 Task: In the  document Maui.epub Add another  'page' Use the Tool Explore 'and look for brief about the picture in first page, copy 2-3 lines in second sheet.' Align the text to the Left
Action: Mouse pressed left at (235, 361)
Screenshot: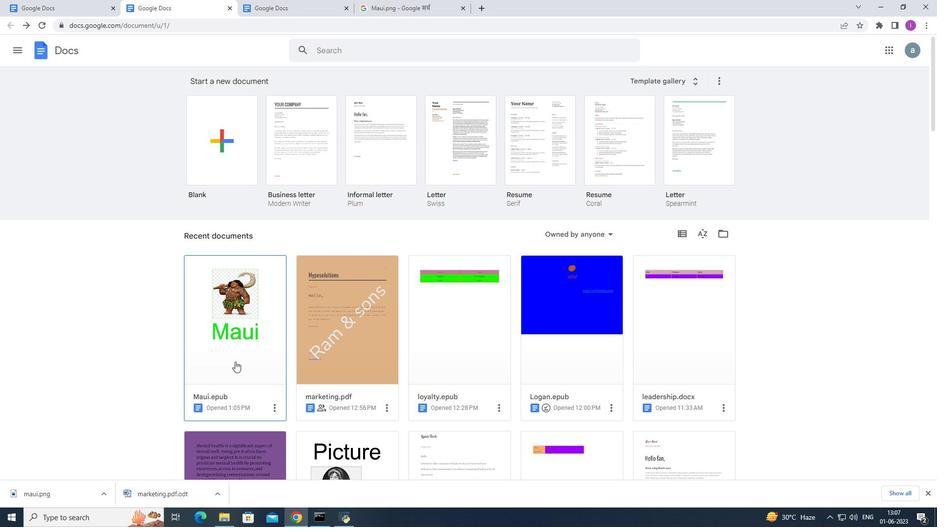 
Action: Mouse moved to (32, 56)
Screenshot: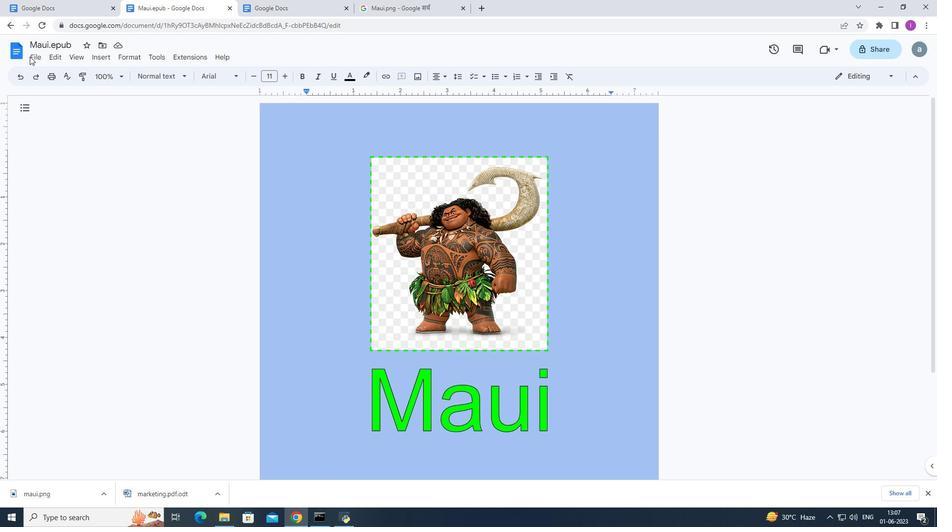 
Action: Mouse pressed left at (32, 56)
Screenshot: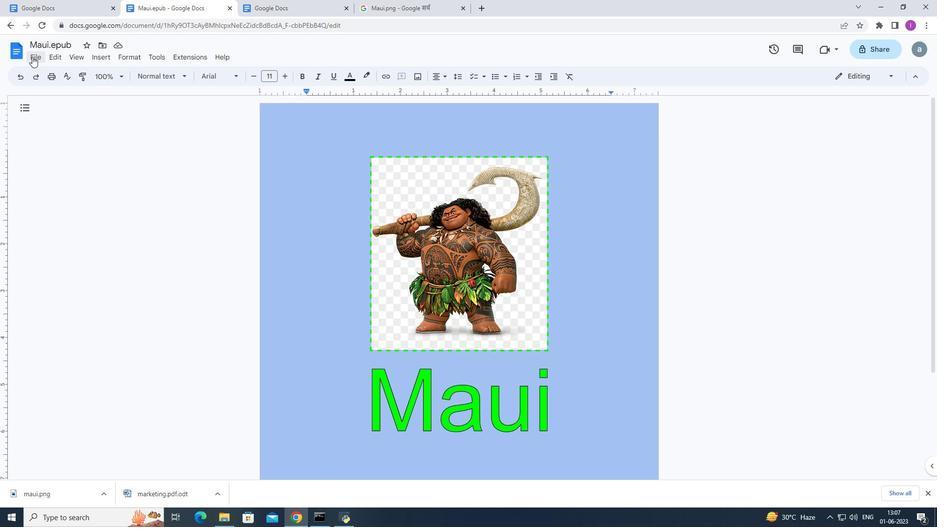 
Action: Mouse moved to (85, 325)
Screenshot: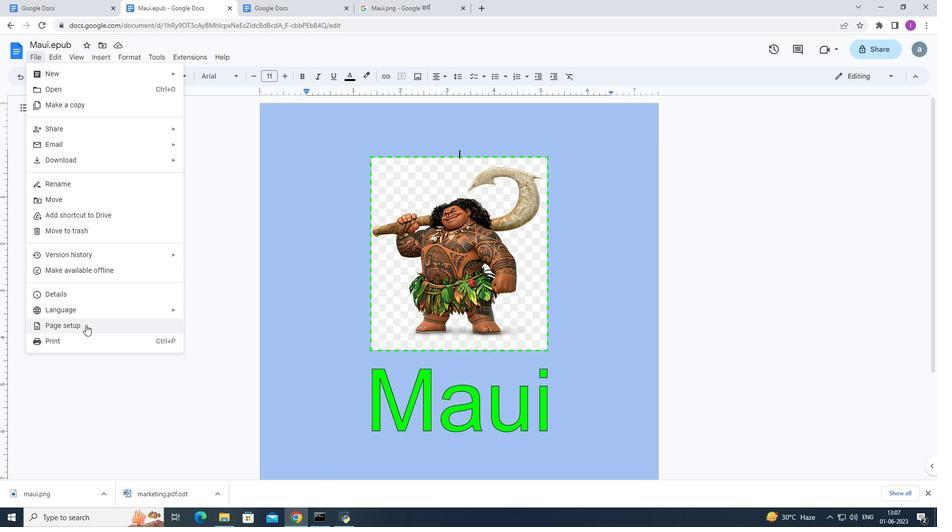 
Action: Mouse pressed left at (85, 325)
Screenshot: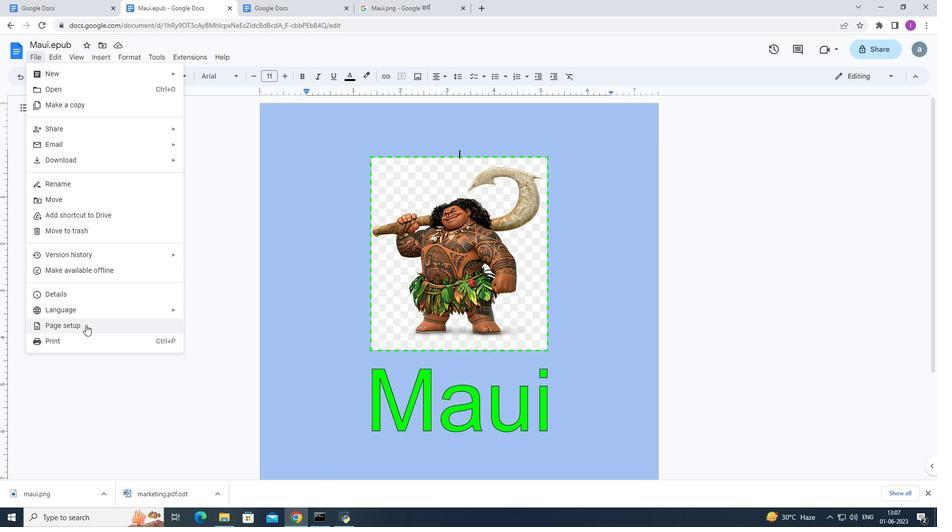 
Action: Mouse moved to (553, 137)
Screenshot: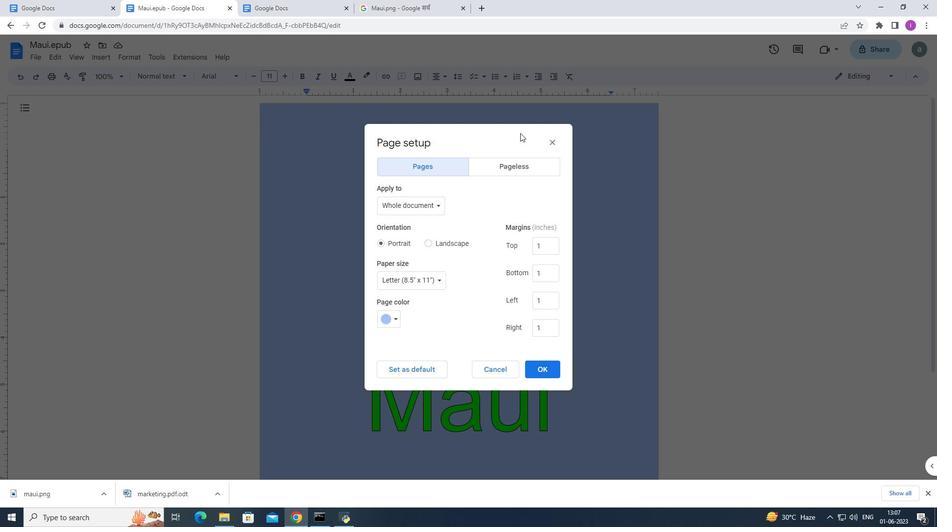 
Action: Mouse pressed left at (553, 137)
Screenshot: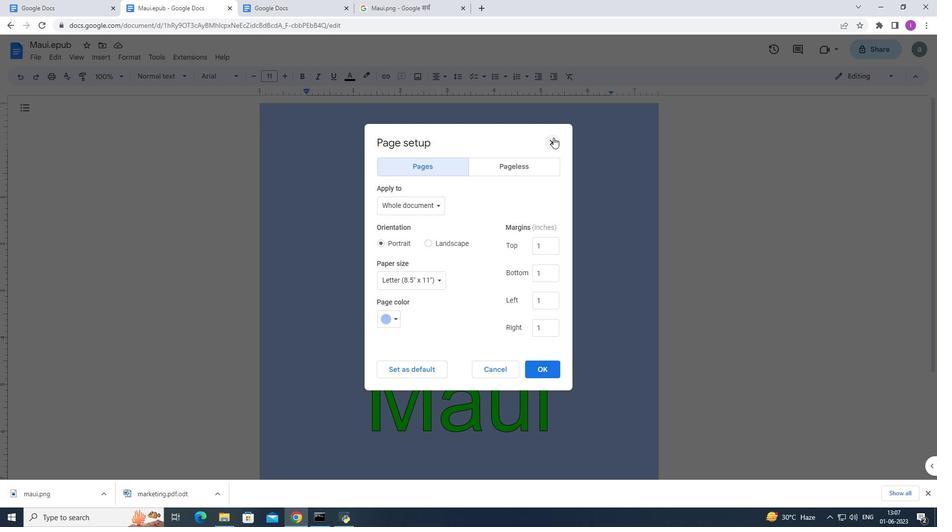 
Action: Mouse moved to (408, 211)
Screenshot: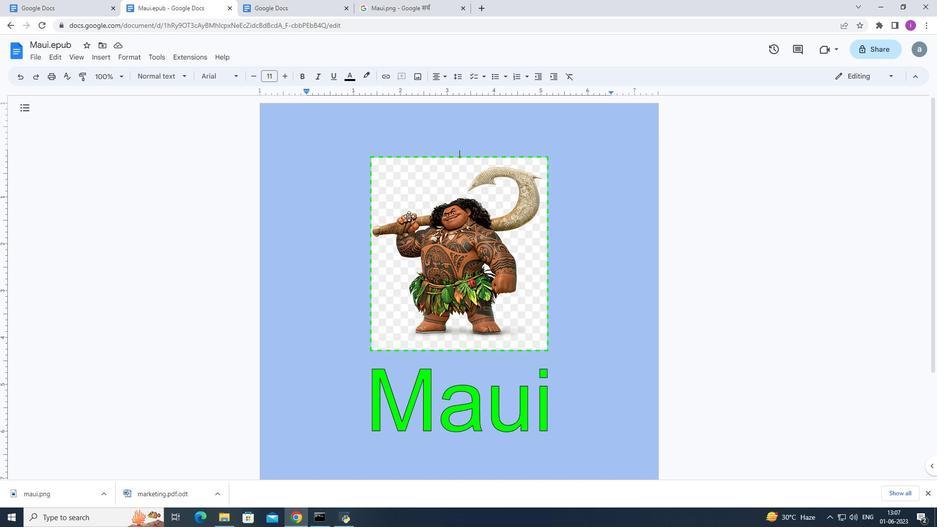 
Action: Mouse scrolled (408, 211) with delta (0, 0)
Screenshot: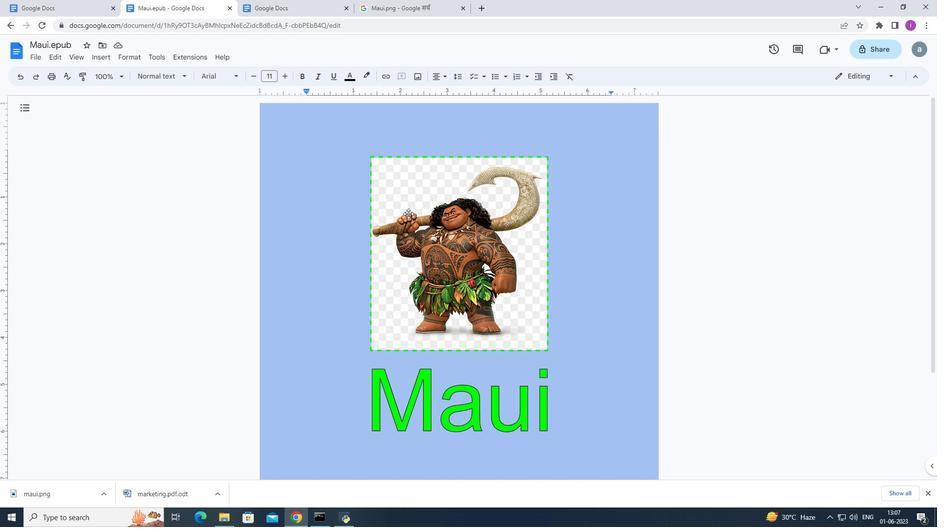 
Action: Mouse scrolled (408, 211) with delta (0, 0)
Screenshot: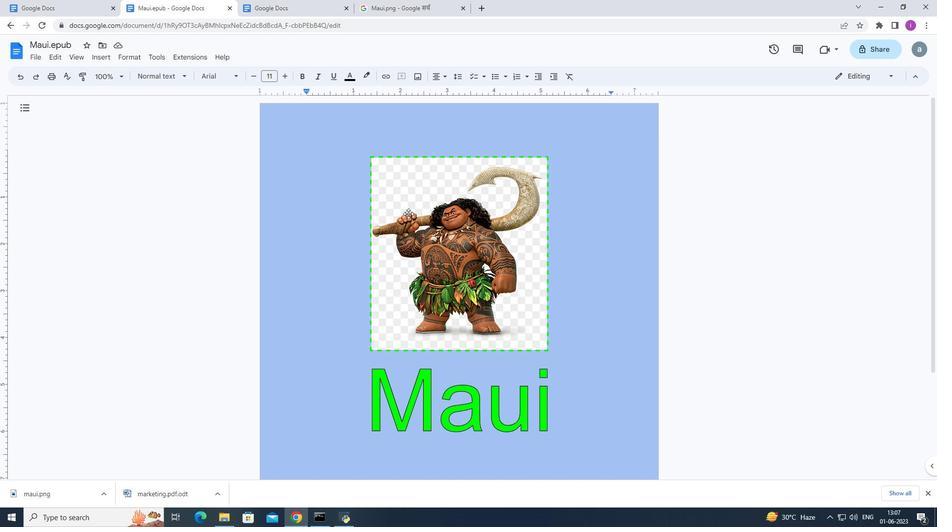 
Action: Mouse scrolled (408, 211) with delta (0, 0)
Screenshot: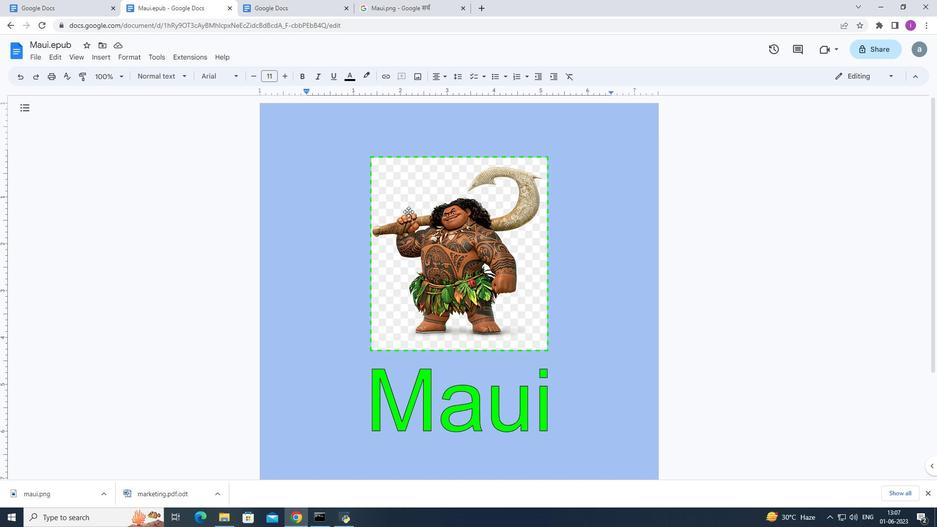 
Action: Mouse scrolled (408, 211) with delta (0, 0)
Screenshot: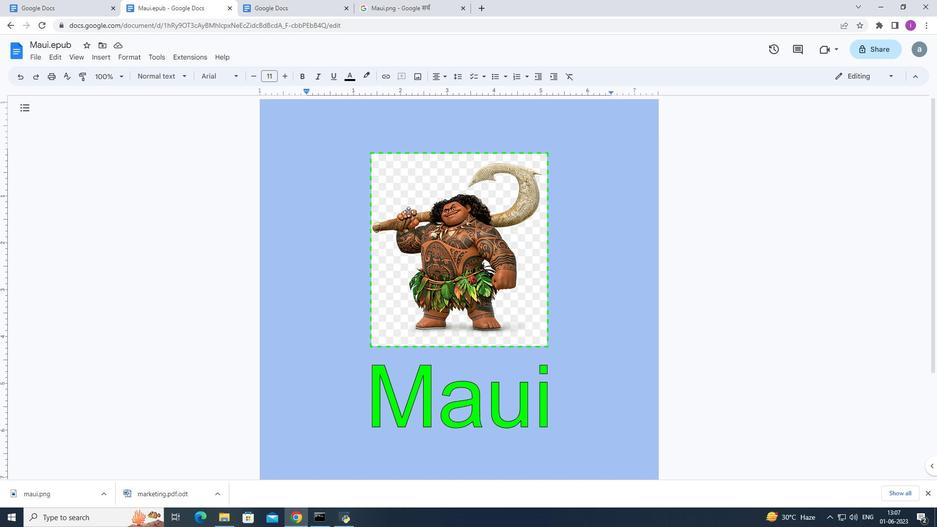 
Action: Mouse scrolled (408, 211) with delta (0, 0)
Screenshot: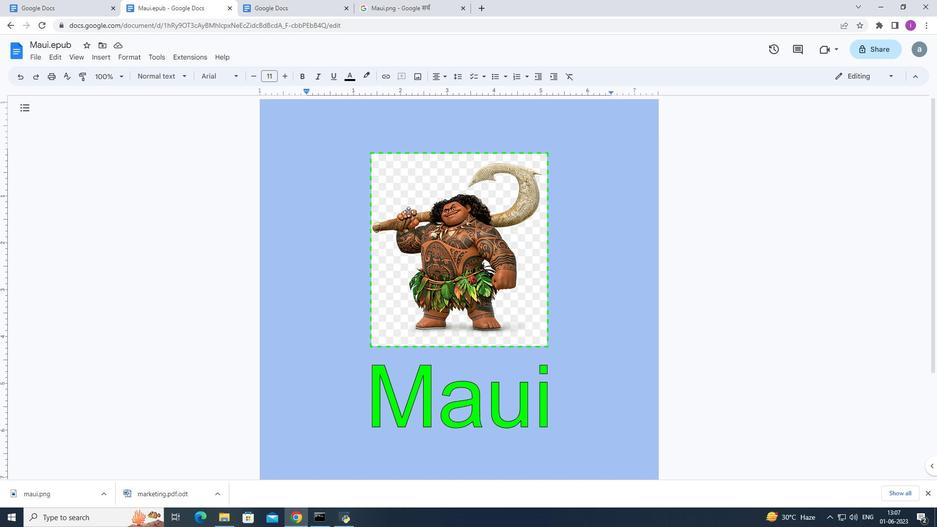 
Action: Mouse moved to (408, 210)
Screenshot: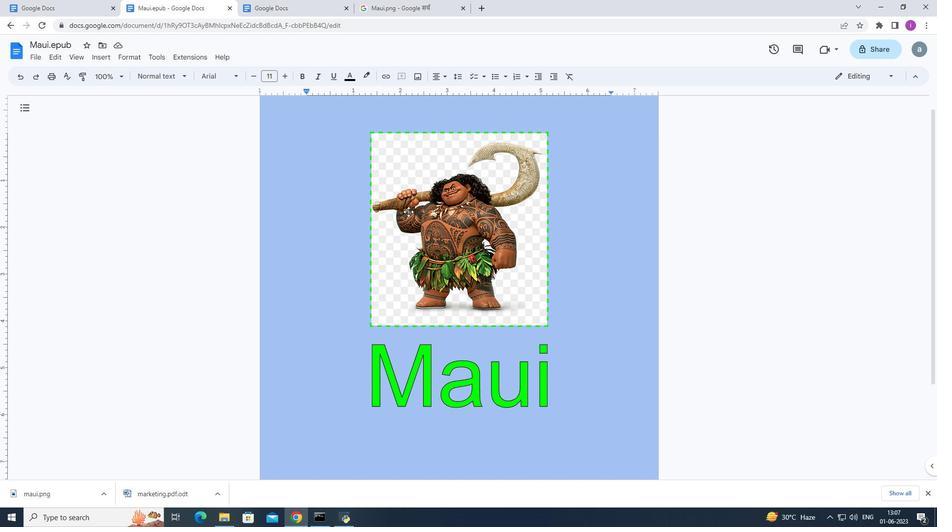 
Action: Mouse scrolled (408, 210) with delta (0, 0)
Screenshot: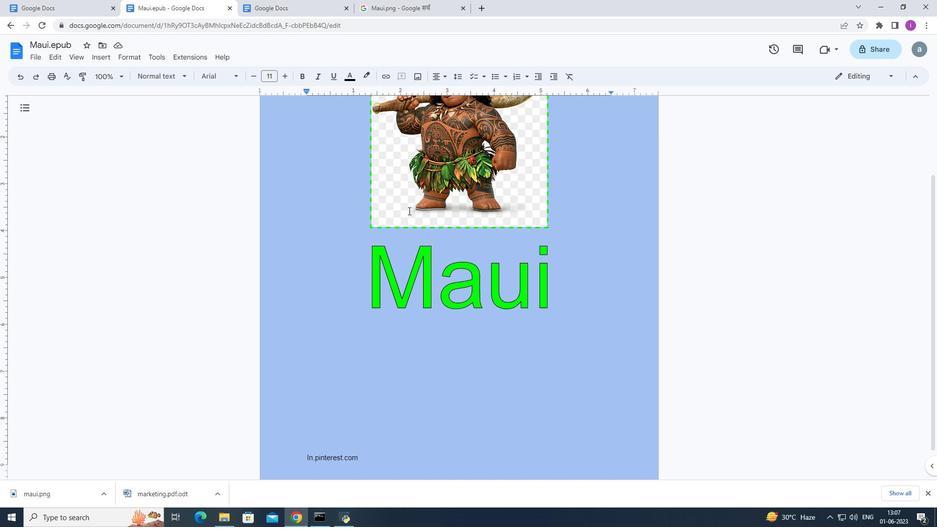 
Action: Mouse scrolled (408, 210) with delta (0, 0)
Screenshot: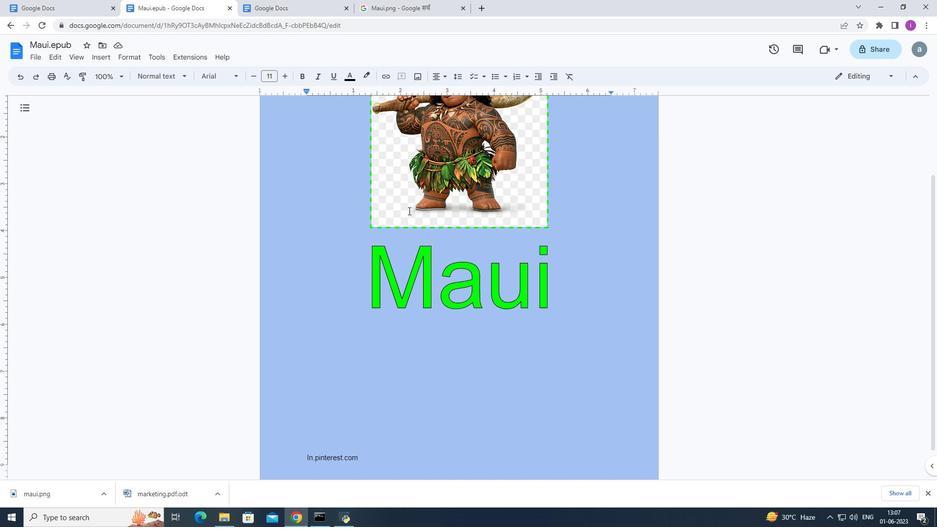 
Action: Mouse scrolled (408, 210) with delta (0, 0)
Screenshot: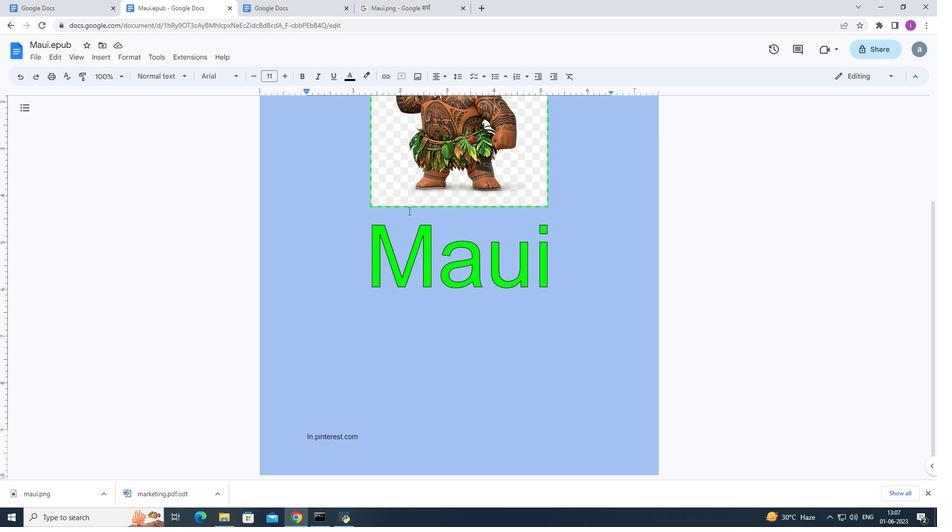 
Action: Mouse moved to (421, 464)
Screenshot: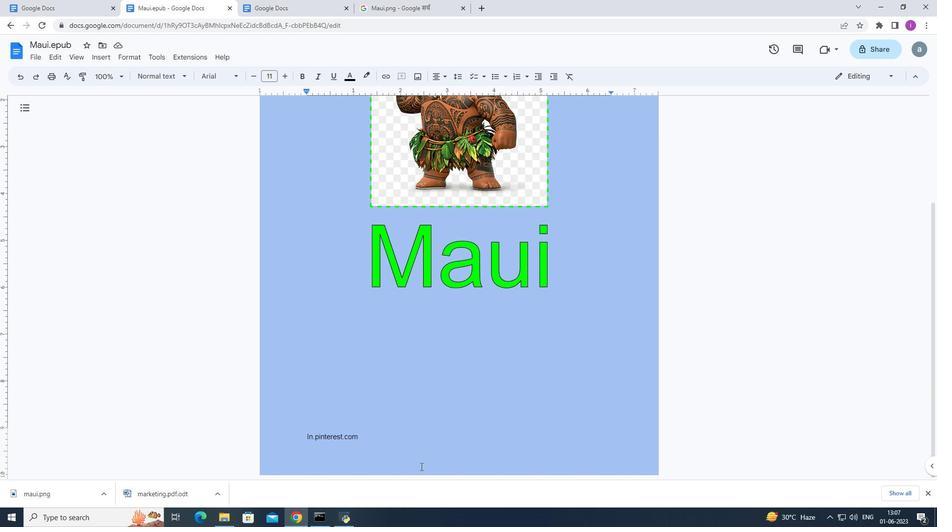 
Action: Mouse pressed left at (421, 464)
Screenshot: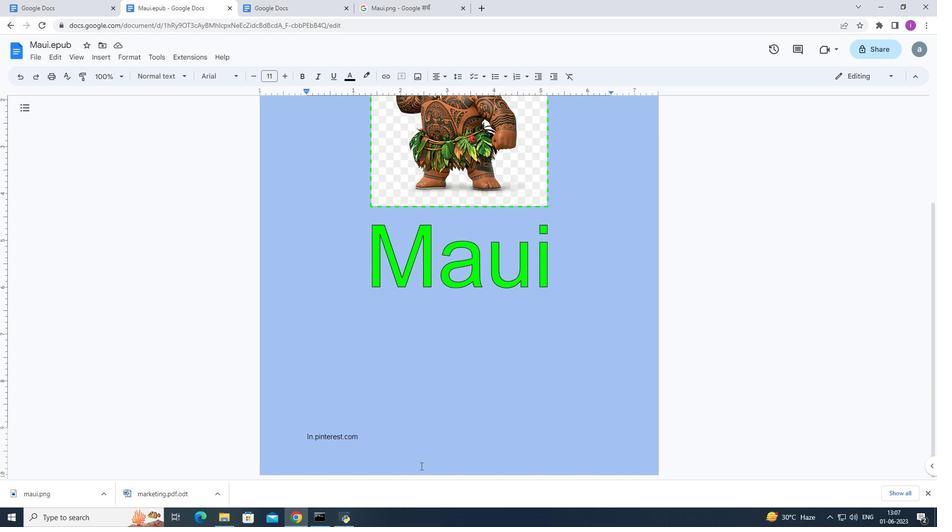 
Action: Mouse moved to (426, 463)
Screenshot: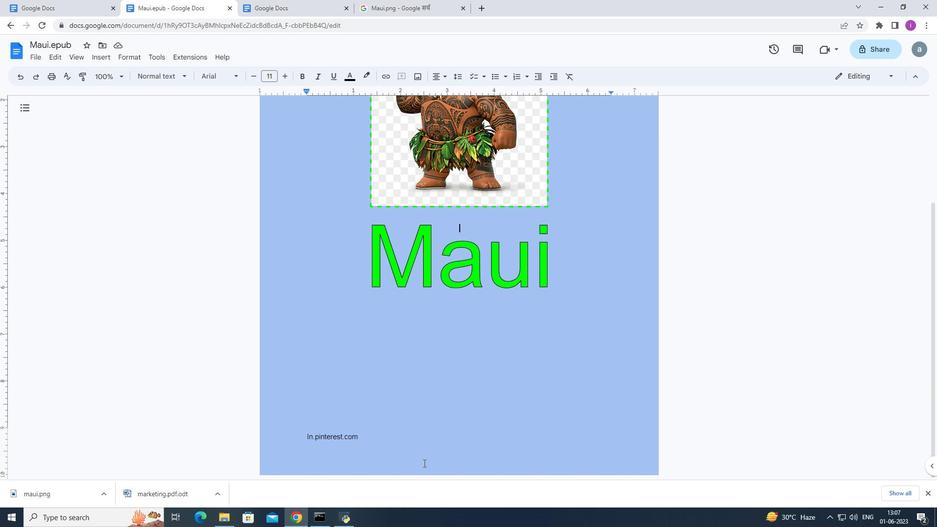 
Action: Mouse pressed left at (426, 463)
Screenshot: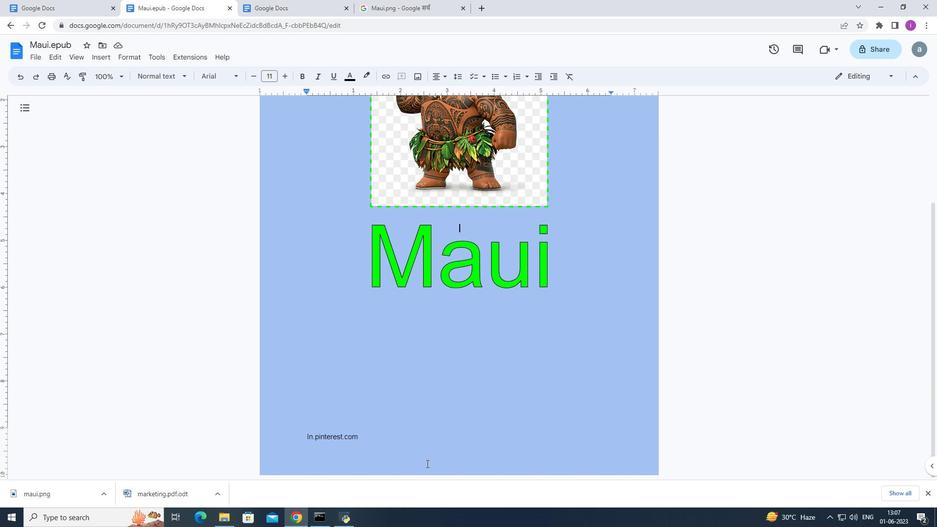 
Action: Mouse moved to (427, 463)
Screenshot: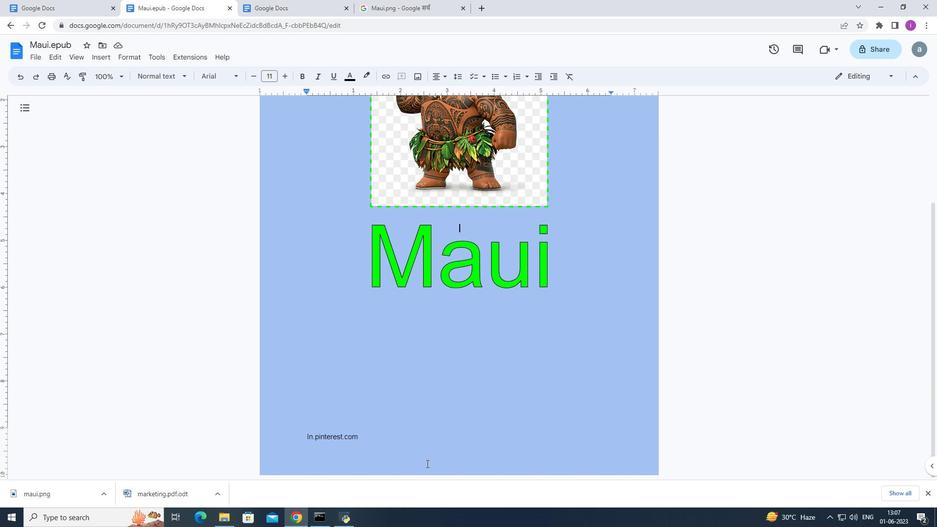
Action: Mouse pressed left at (427, 463)
Screenshot: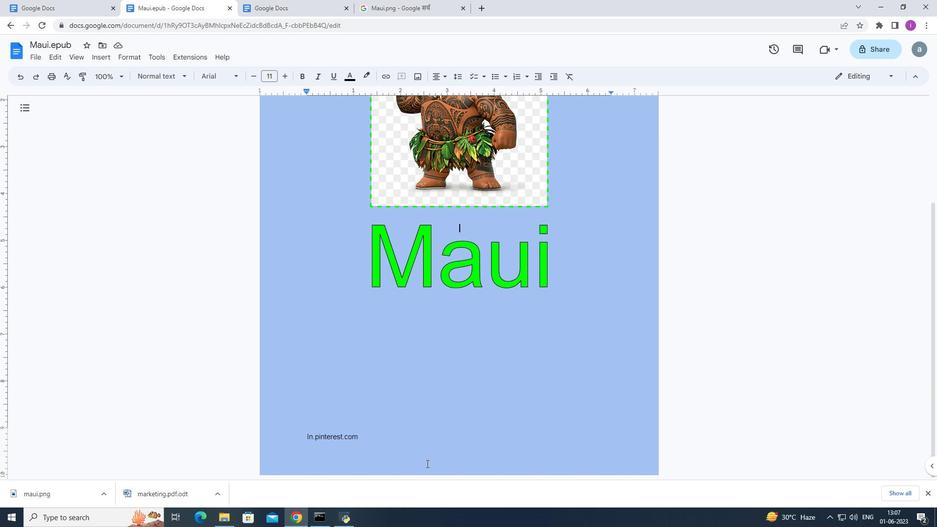 
Action: Mouse pressed left at (427, 463)
Screenshot: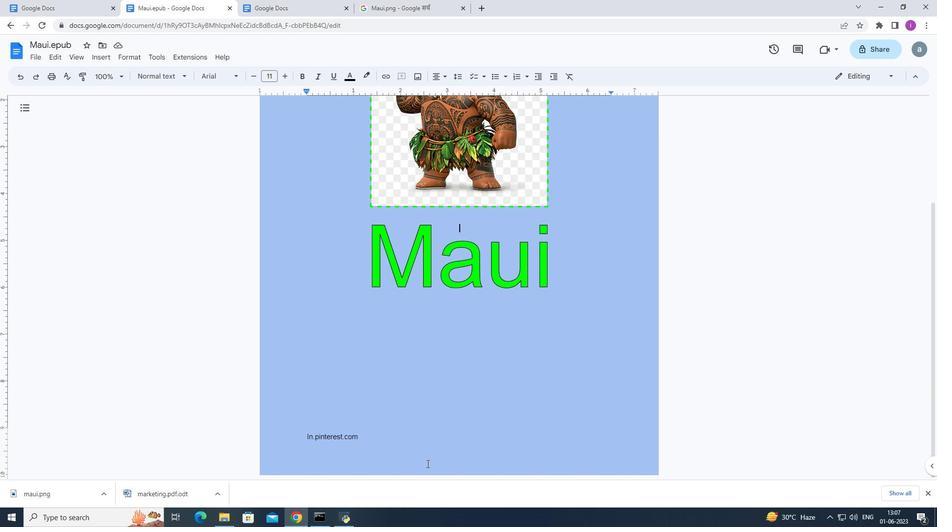 
Action: Mouse moved to (436, 393)
Screenshot: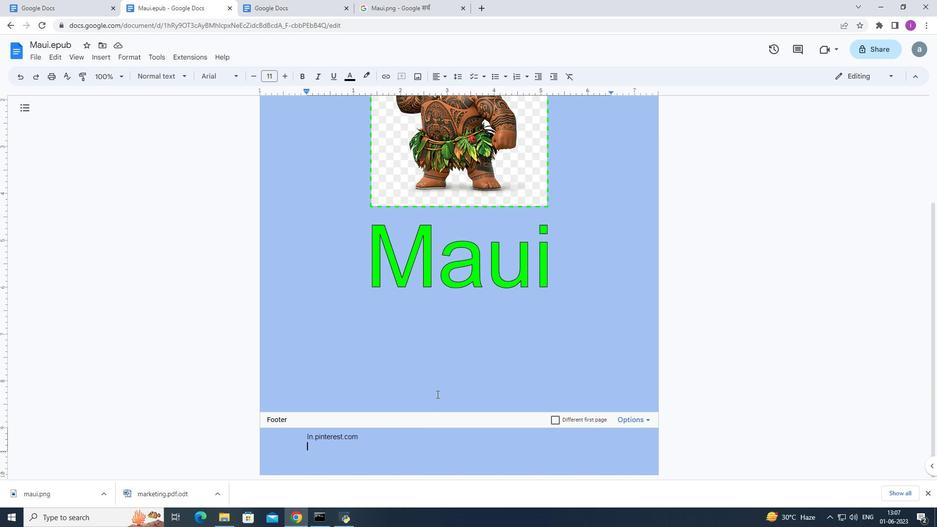 
Action: Mouse pressed left at (436, 393)
Screenshot: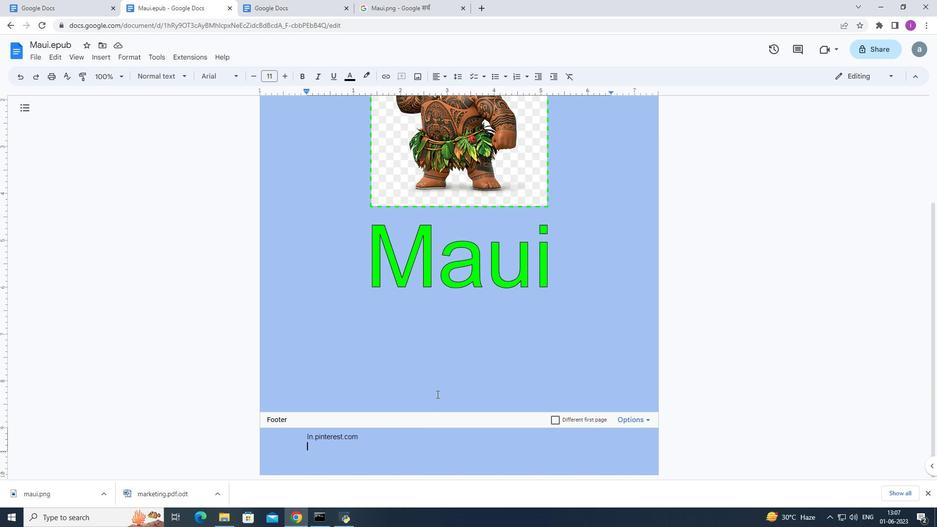 
Action: Mouse pressed left at (436, 393)
Screenshot: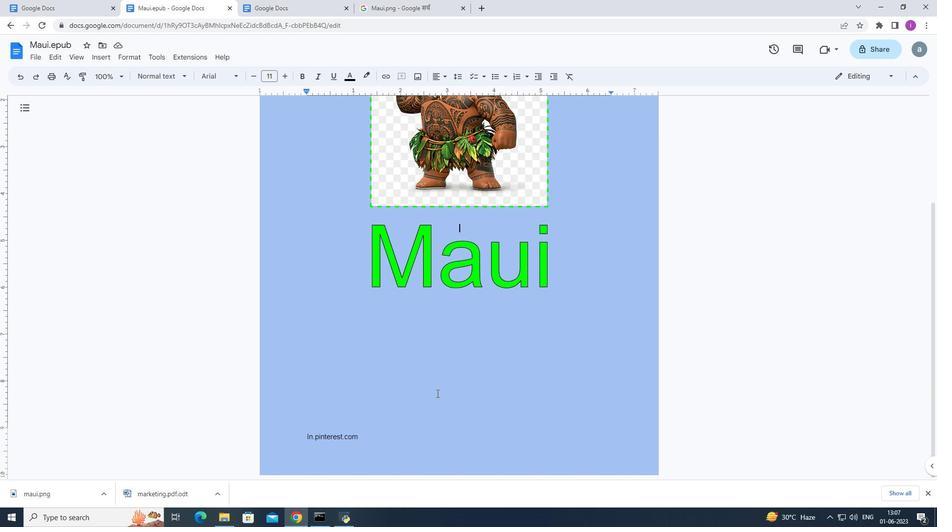 
Action: Mouse moved to (434, 392)
Screenshot: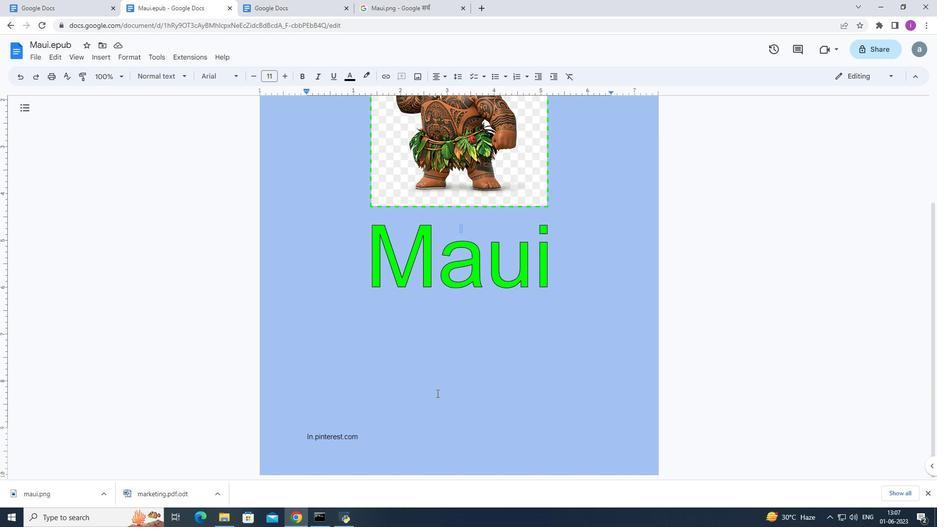 
Action: Mouse pressed left at (434, 392)
Screenshot: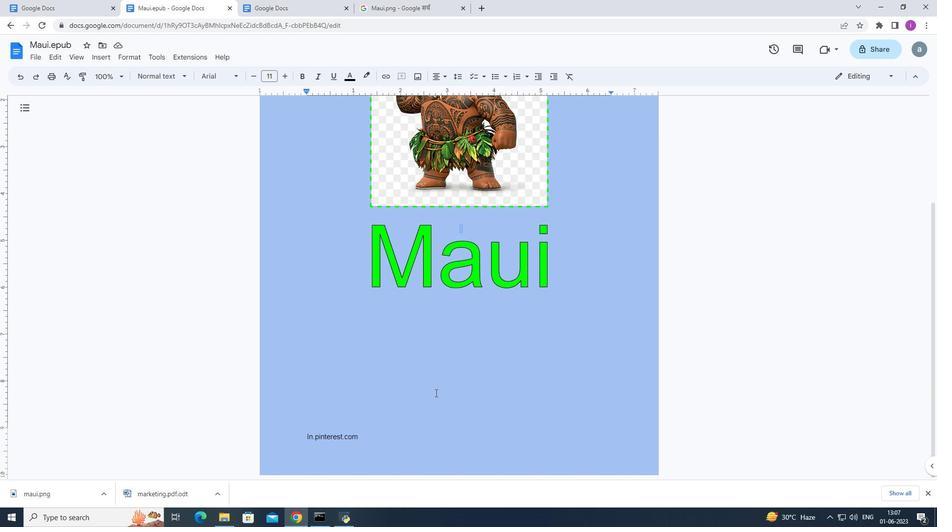 
Action: Mouse pressed left at (434, 392)
Screenshot: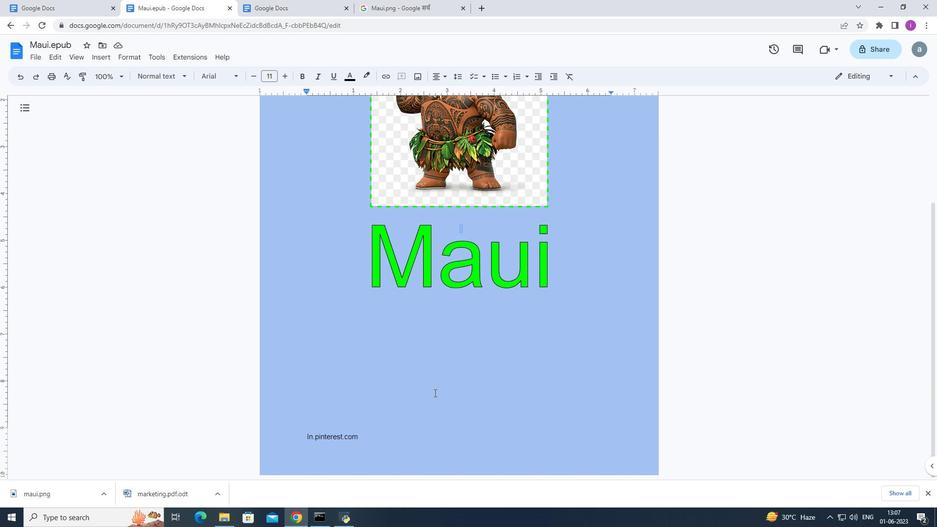 
Action: Mouse moved to (368, 377)
Screenshot: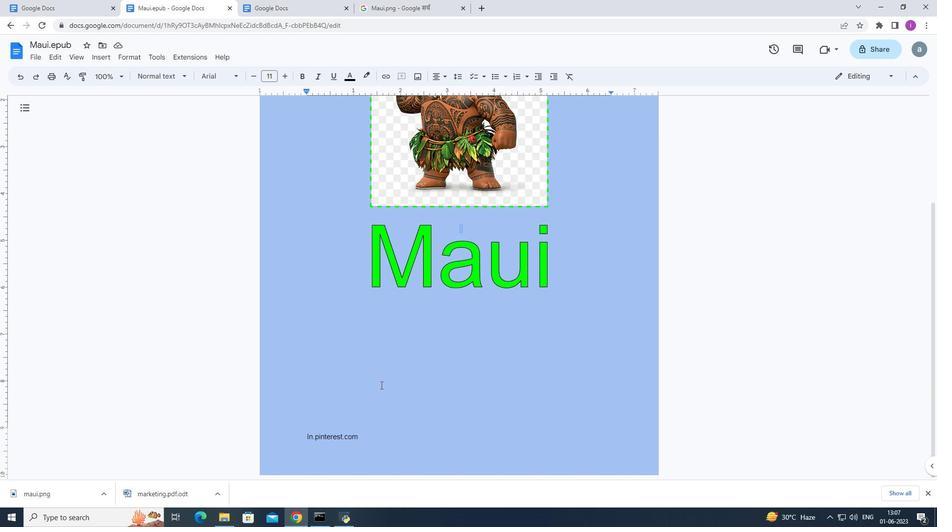 
Action: Mouse pressed left at (368, 377)
Screenshot: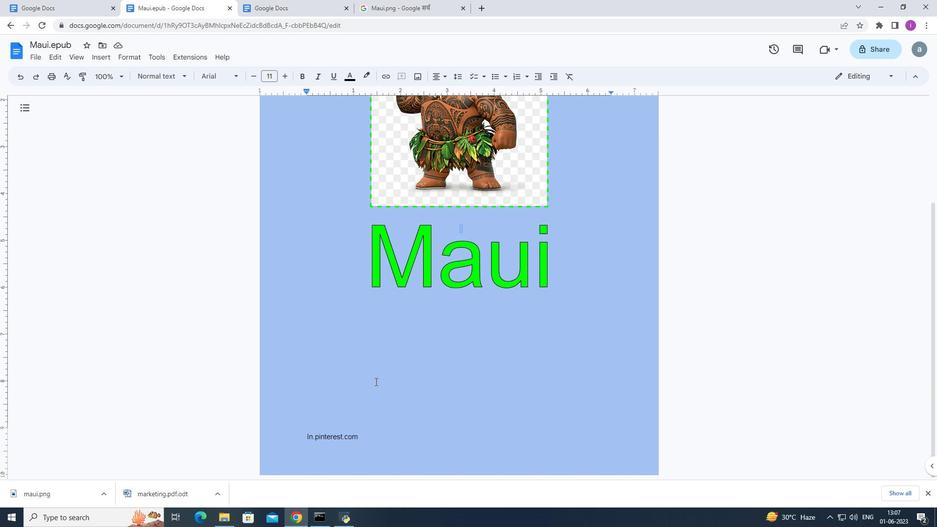 
Action: Mouse pressed left at (368, 377)
Screenshot: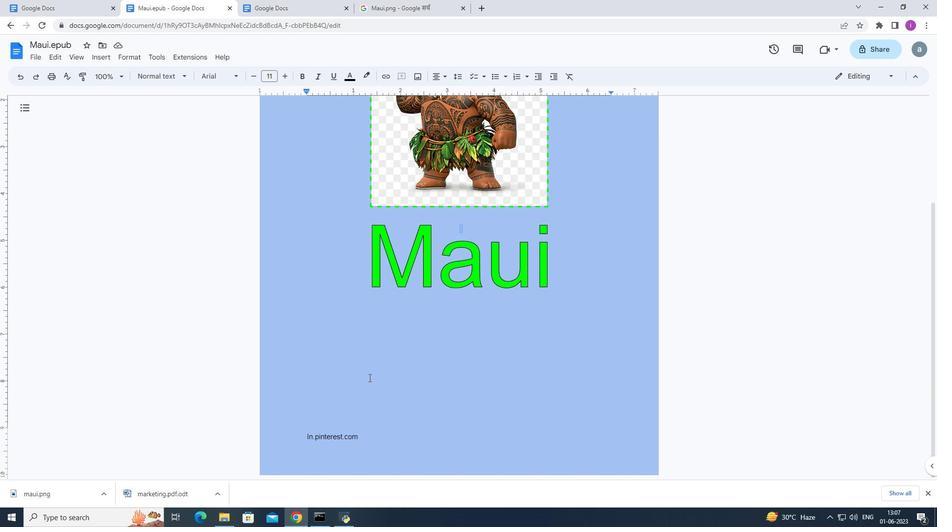 
Action: Mouse pressed left at (368, 377)
Screenshot: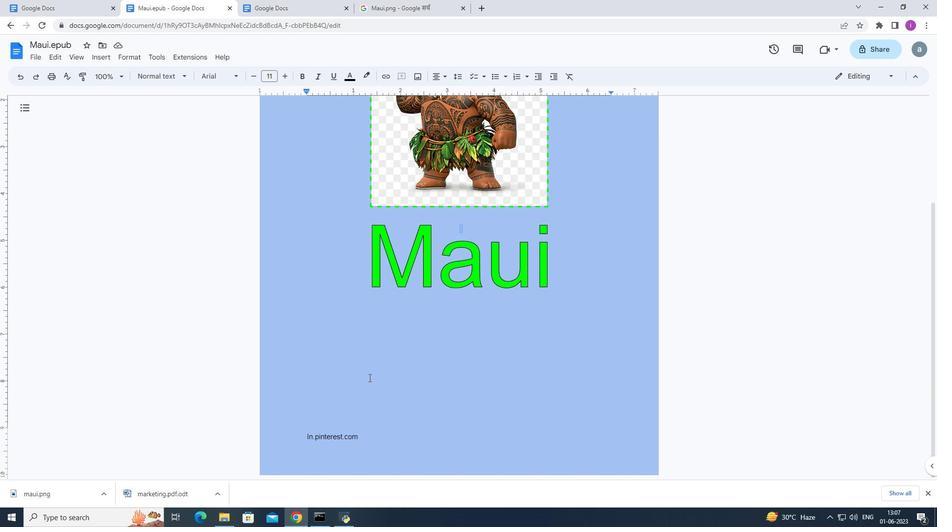 
Action: Mouse moved to (368, 334)
Screenshot: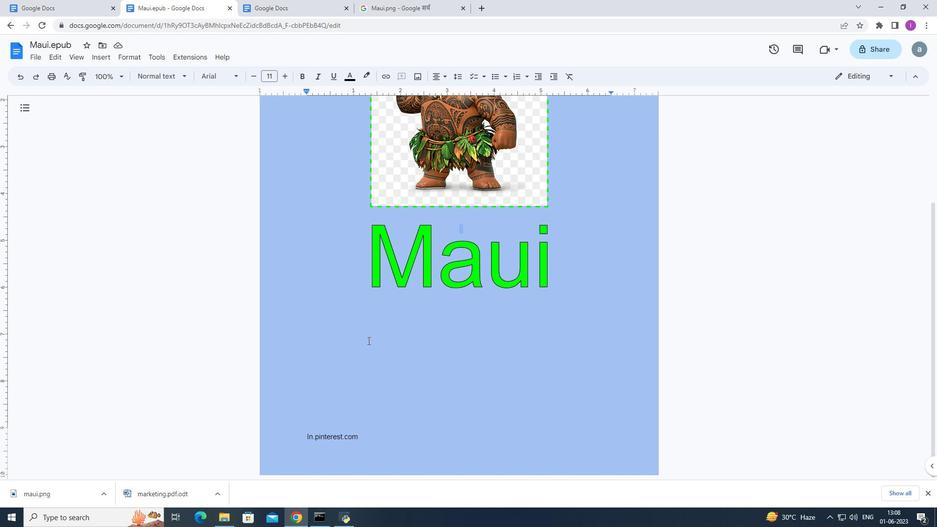 
Action: Mouse pressed left at (368, 334)
Screenshot: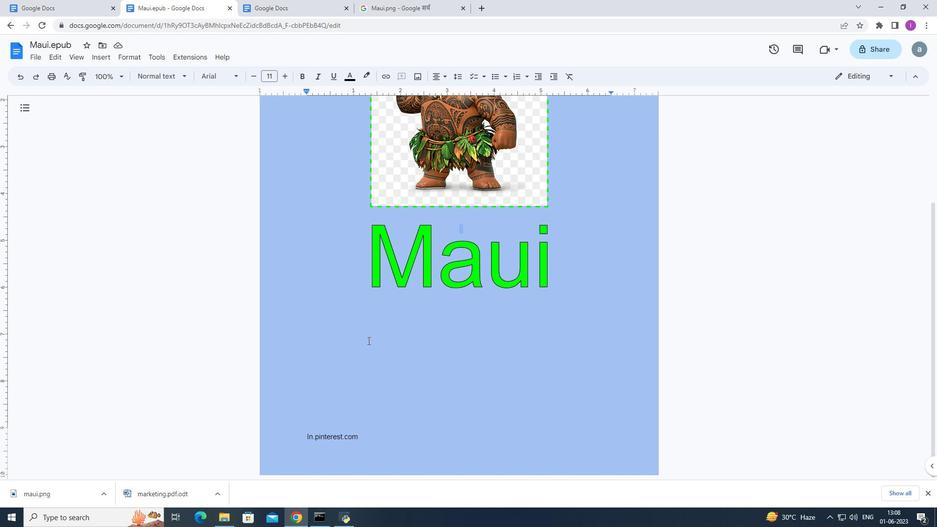 
Action: Mouse moved to (368, 333)
Screenshot: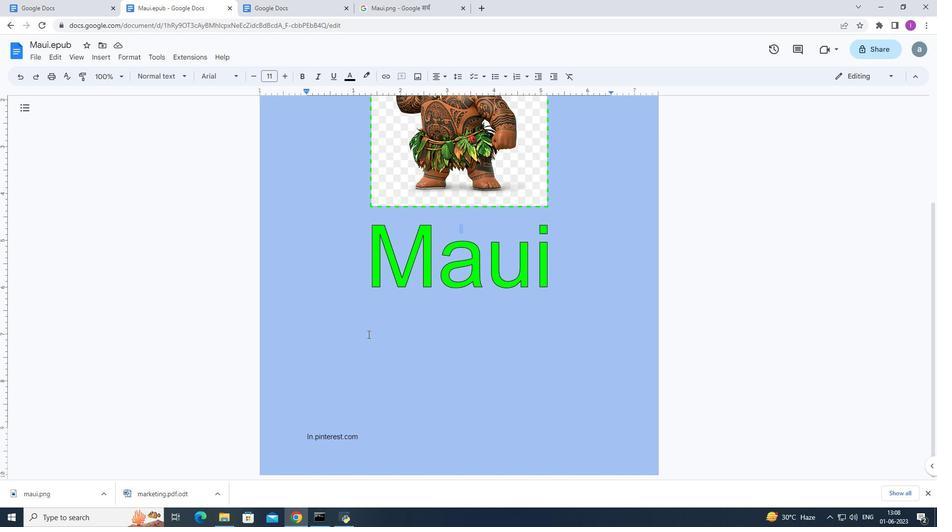 
Action: Mouse pressed left at (368, 333)
Screenshot: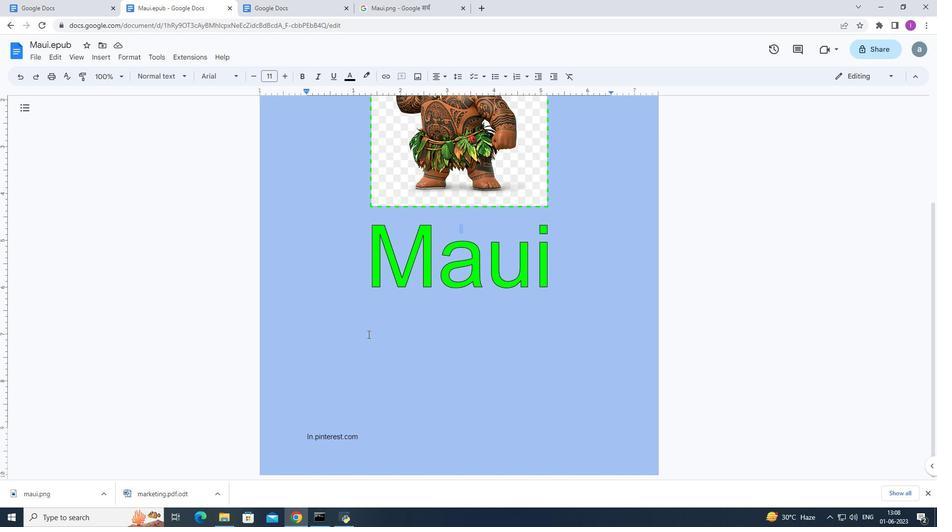 
Action: Mouse pressed left at (368, 333)
Screenshot: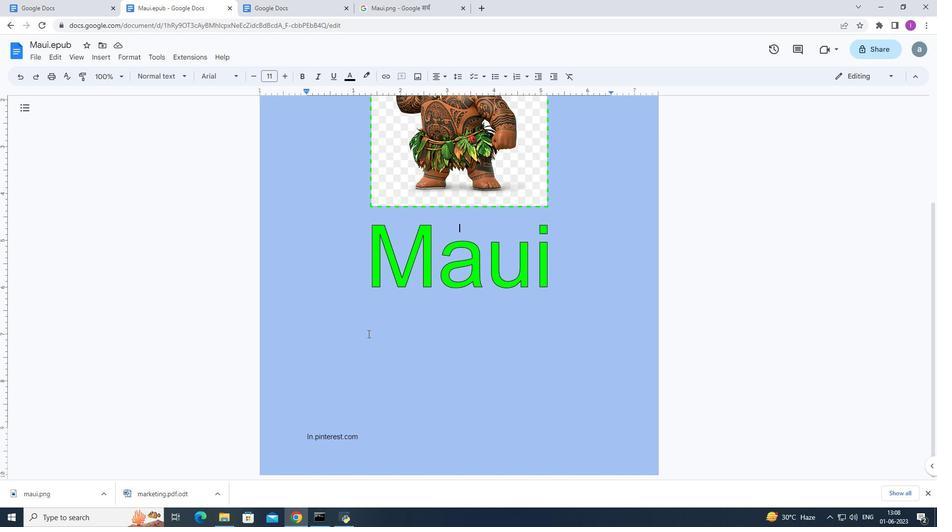 
Action: Mouse pressed left at (368, 333)
Screenshot: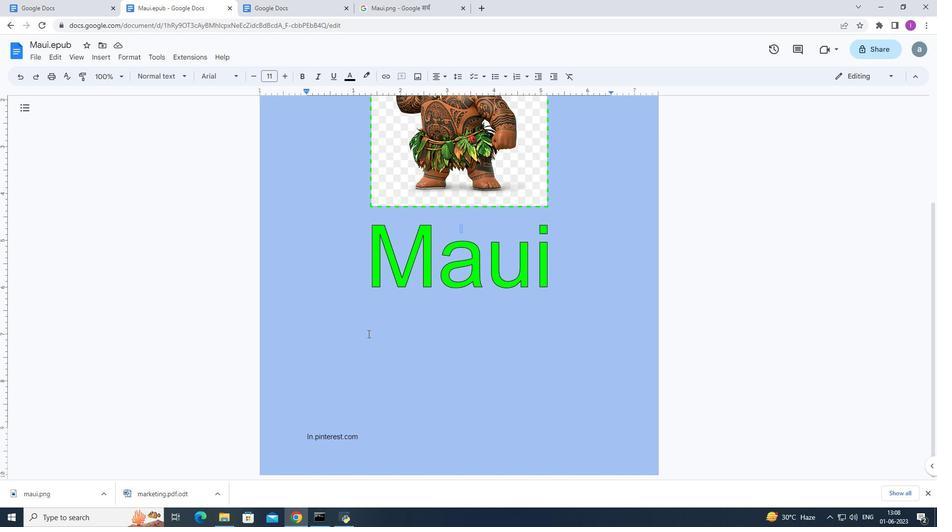 
Action: Mouse pressed left at (368, 333)
Screenshot: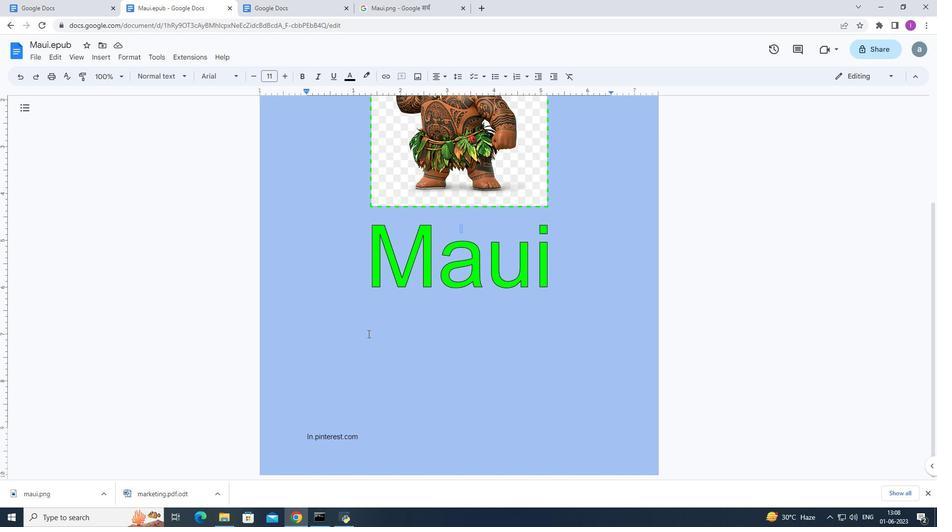 
Action: Mouse moved to (565, 265)
Screenshot: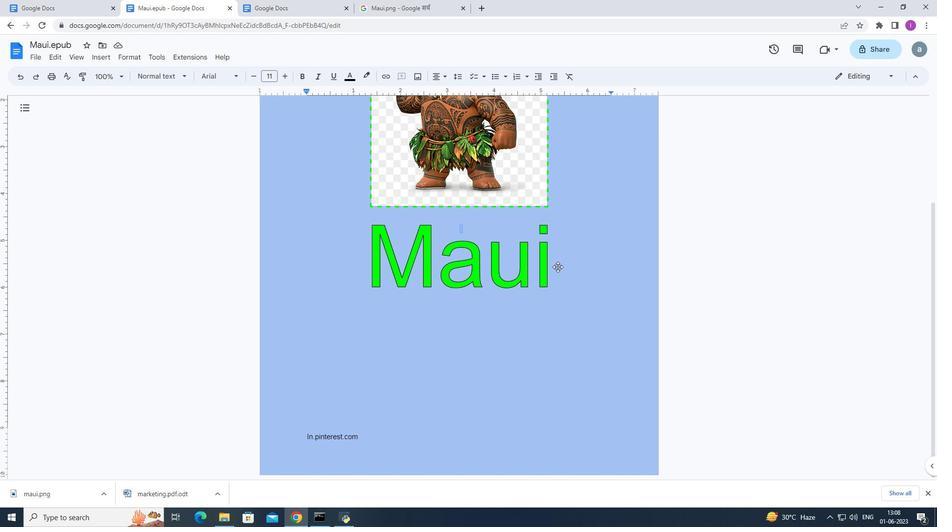 
Action: Mouse pressed left at (565, 265)
Screenshot: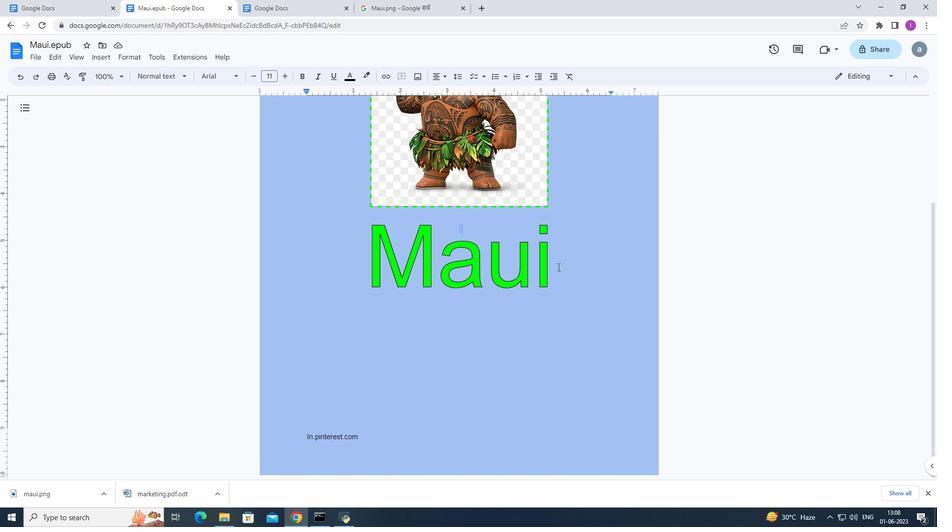 
Action: Mouse moved to (565, 265)
Screenshot: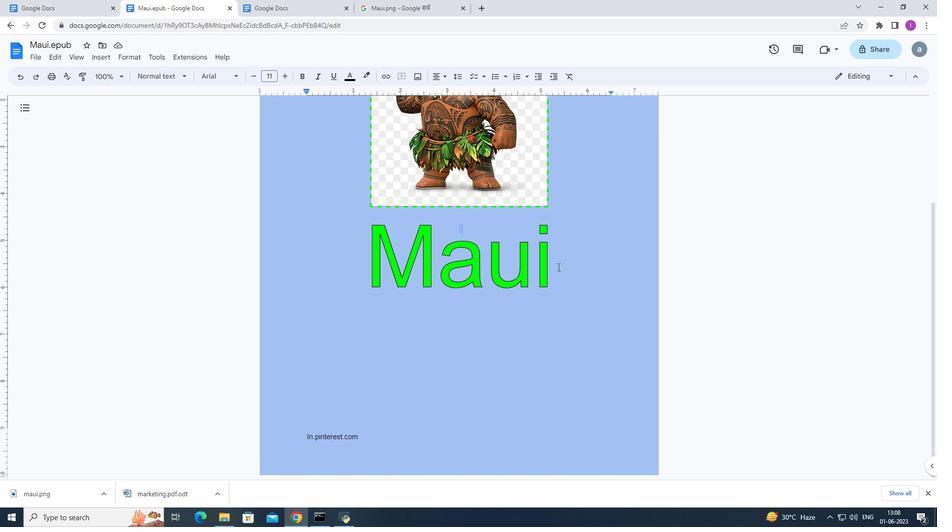 
Action: Mouse pressed left at (565, 265)
Screenshot: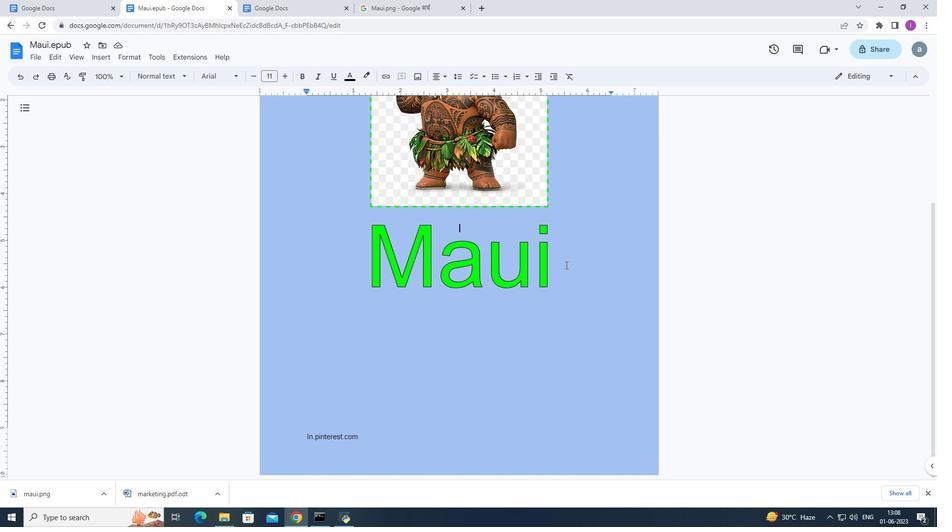 
Action: Mouse pressed left at (565, 265)
Screenshot: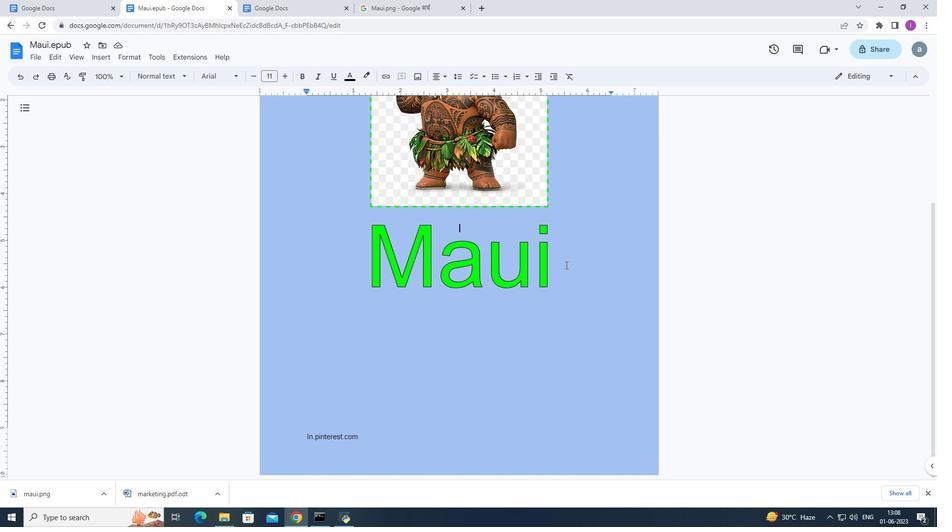 
Action: Mouse pressed left at (565, 265)
Screenshot: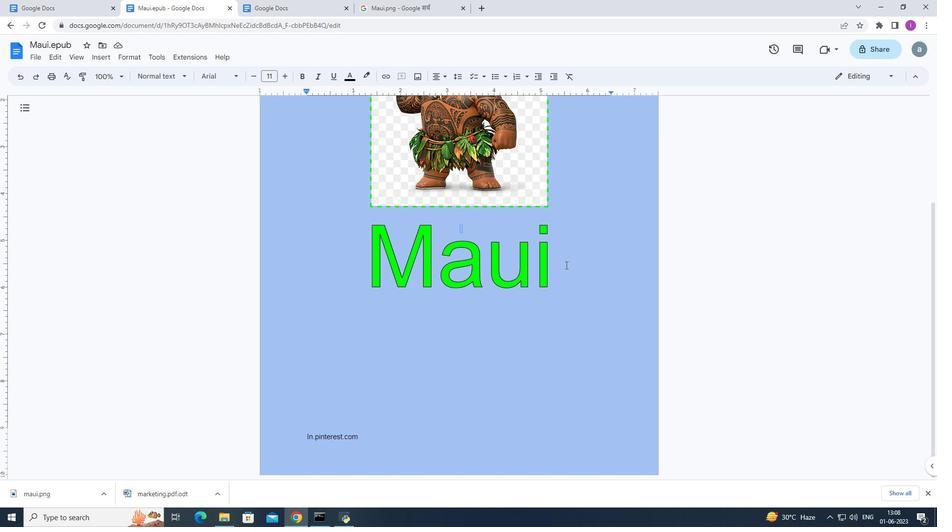 
Action: Mouse moved to (565, 263)
Screenshot: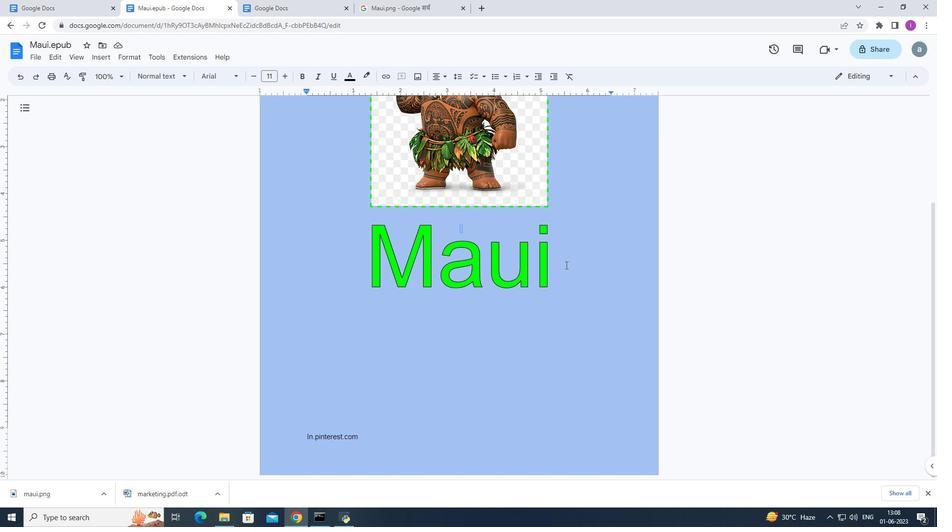 
Action: Key pressed <Key.enter><Key.enter><Key.enter><Key.enter><Key.enter><Key.enter><Key.enter><Key.enter><Key.enter><Key.enter><Key.enter><Key.enter><Key.enter><Key.enter><Key.enter><Key.enter><Key.enter><Key.enter><Key.enter><Key.enter><Key.enter><Key.enter>
Screenshot: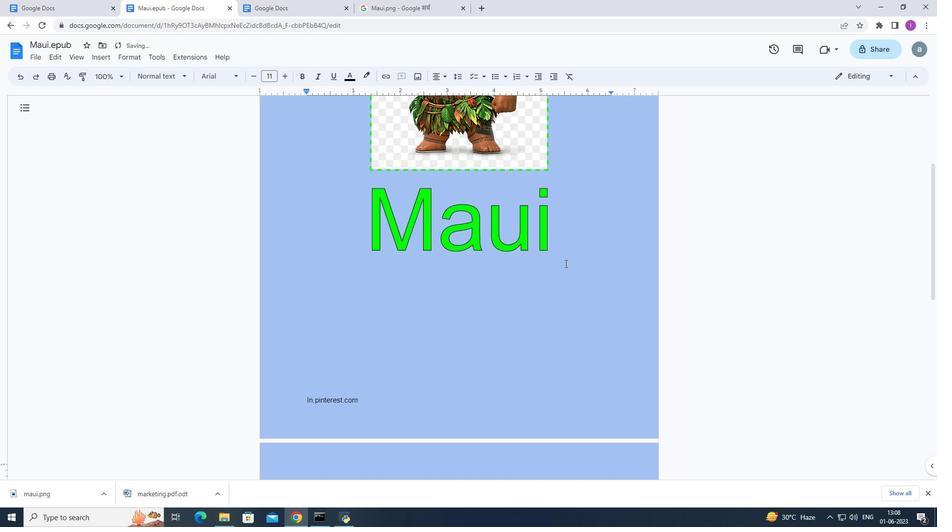 
Action: Mouse scrolled (565, 263) with delta (0, 0)
Screenshot: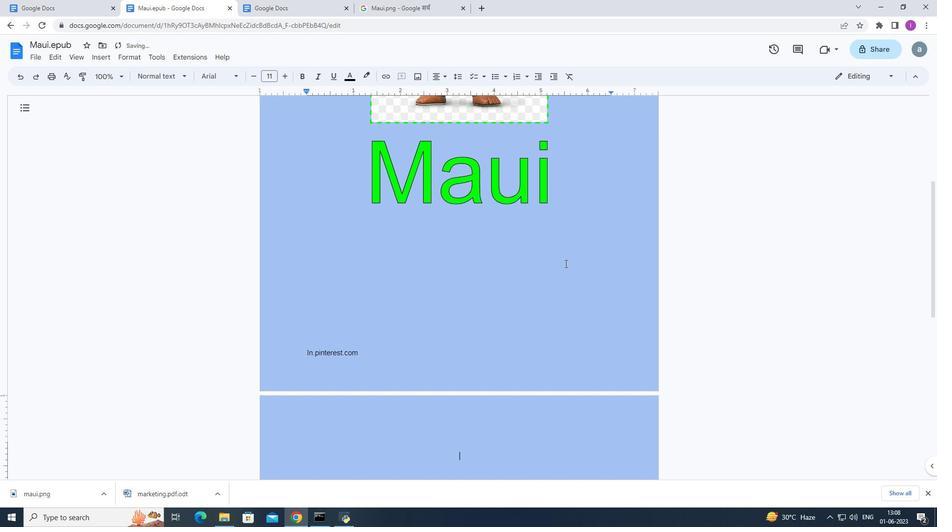 
Action: Mouse scrolled (565, 263) with delta (0, 0)
Screenshot: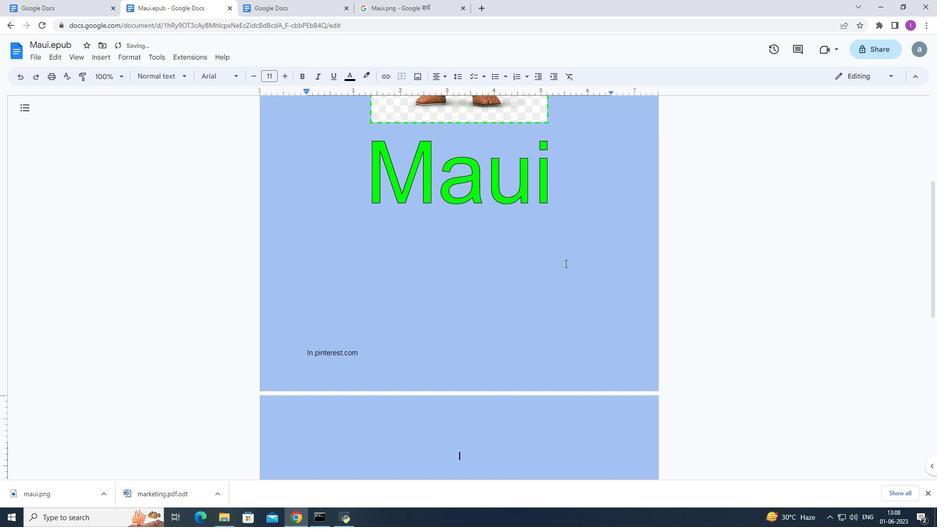 
Action: Mouse scrolled (565, 263) with delta (0, 0)
Screenshot: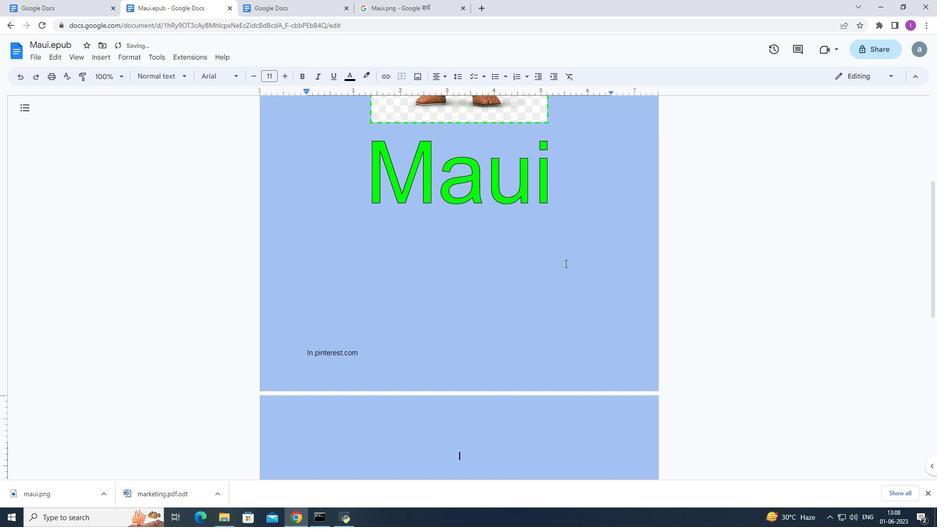 
Action: Mouse scrolled (565, 263) with delta (0, 0)
Screenshot: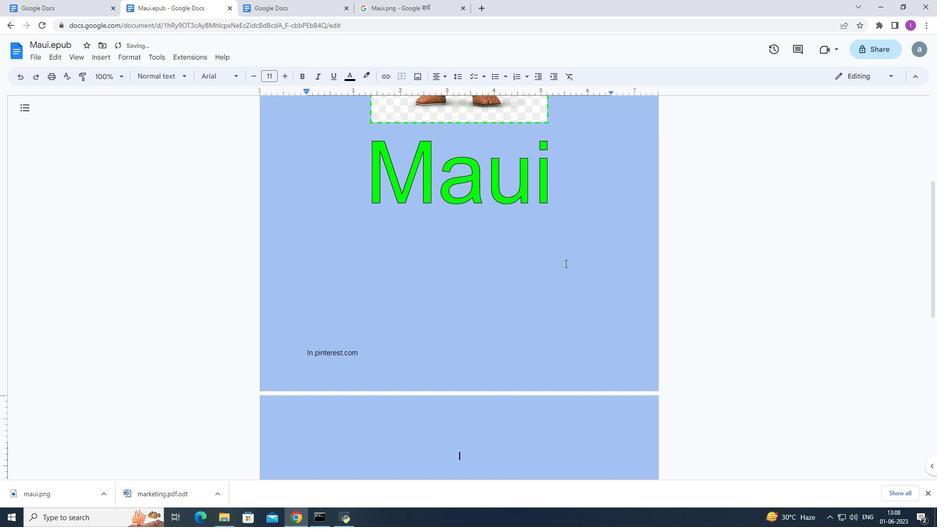 
Action: Mouse scrolled (565, 263) with delta (0, 0)
Screenshot: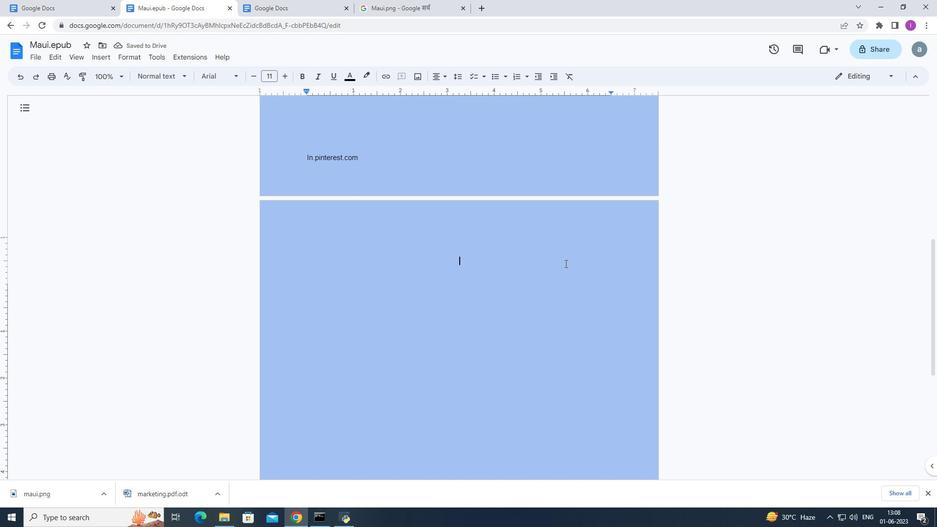 
Action: Mouse scrolled (565, 263) with delta (0, 0)
Screenshot: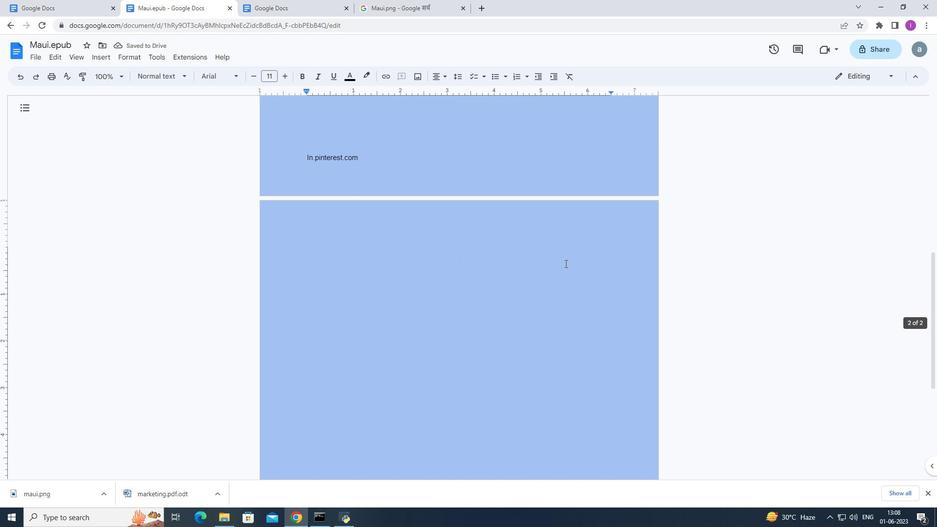 
Action: Mouse scrolled (565, 263) with delta (0, 0)
Screenshot: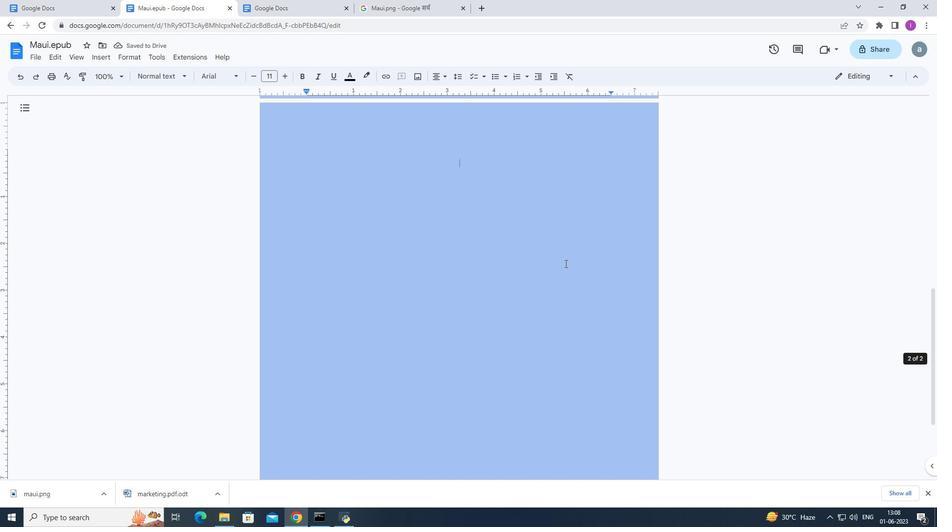 
Action: Mouse scrolled (565, 263) with delta (0, 0)
Screenshot: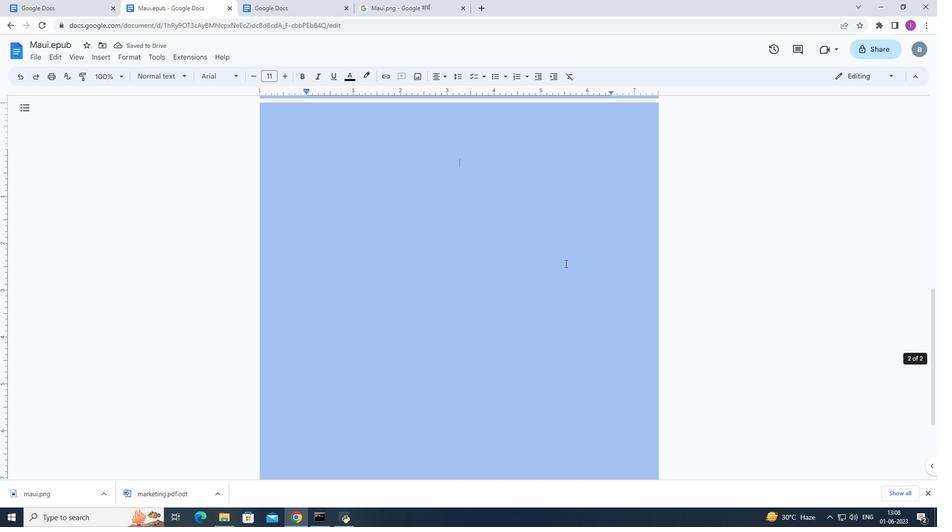 
Action: Mouse scrolled (565, 263) with delta (0, 0)
Screenshot: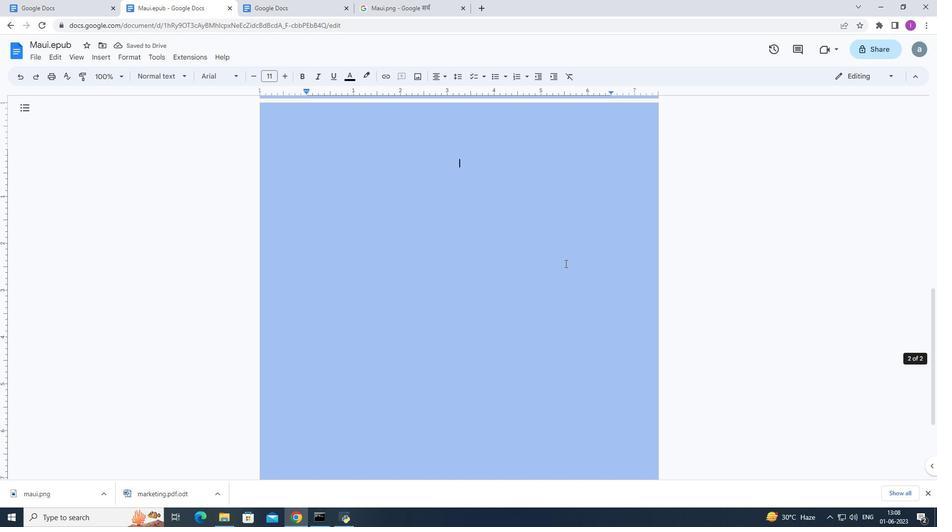 
Action: Mouse scrolled (565, 264) with delta (0, 0)
Screenshot: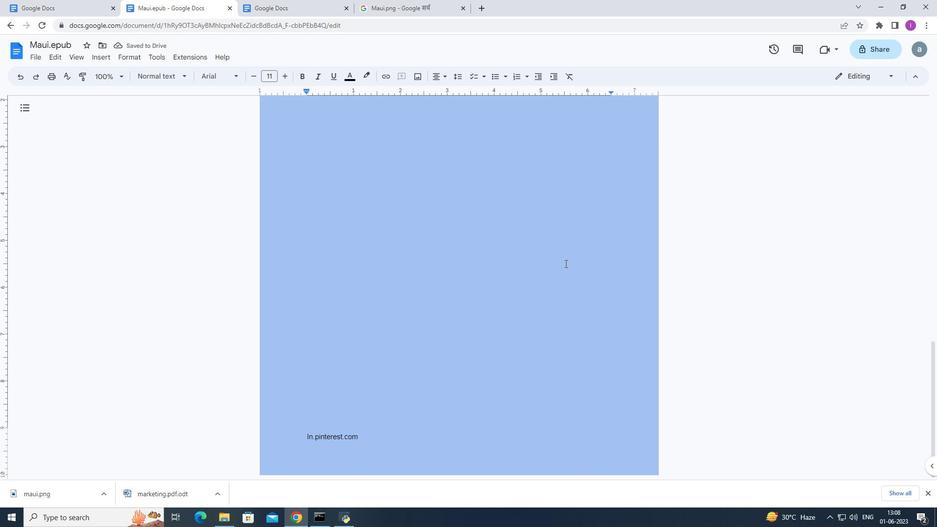 
Action: Mouse scrolled (565, 264) with delta (0, 0)
Screenshot: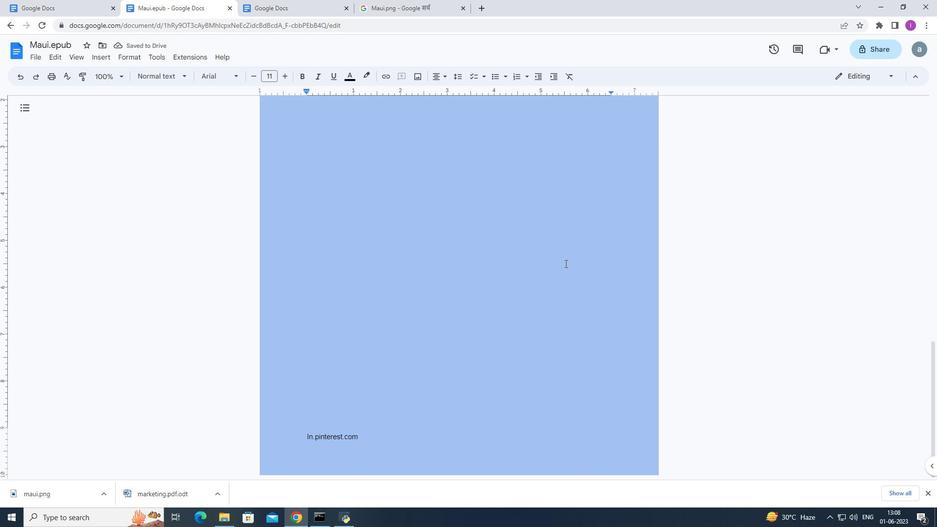
Action: Mouse scrolled (565, 264) with delta (0, 0)
Screenshot: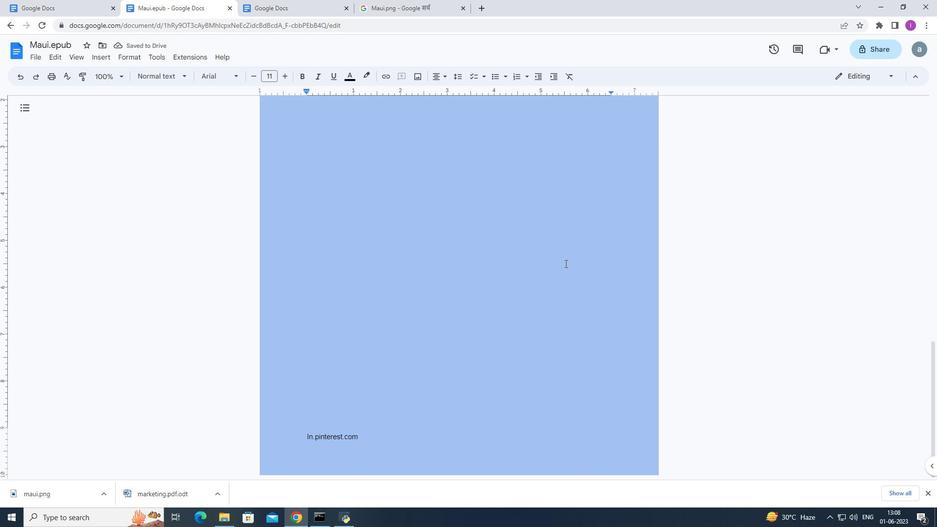 
Action: Mouse scrolled (565, 264) with delta (0, 0)
Screenshot: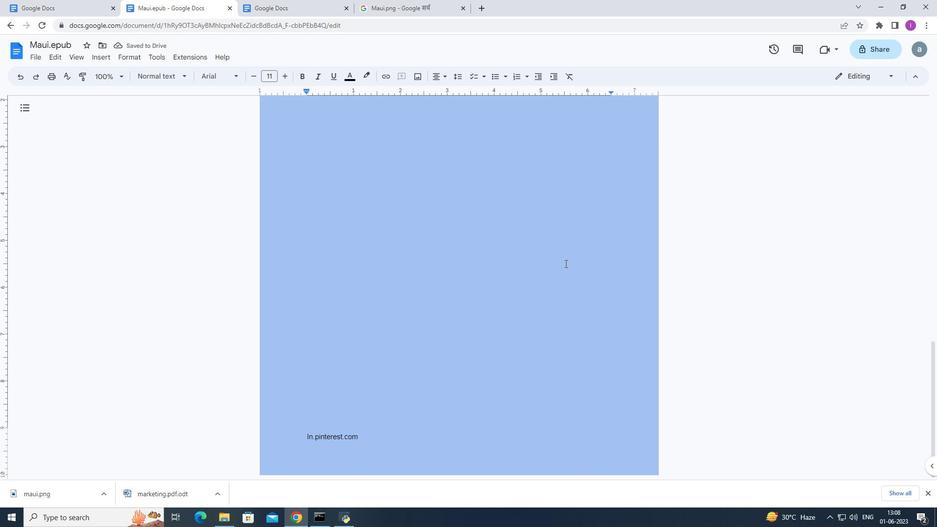 
Action: Mouse scrolled (565, 264) with delta (0, 0)
Screenshot: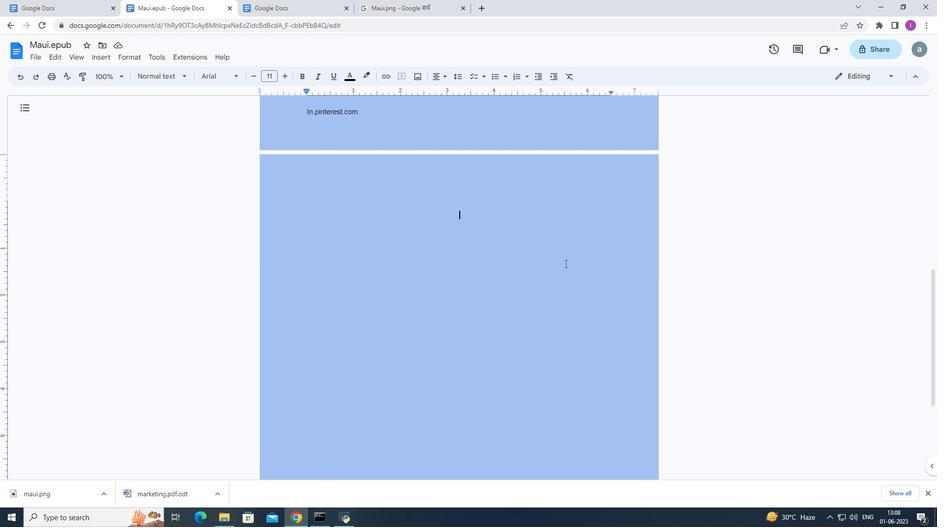 
Action: Mouse scrolled (565, 264) with delta (0, 0)
Screenshot: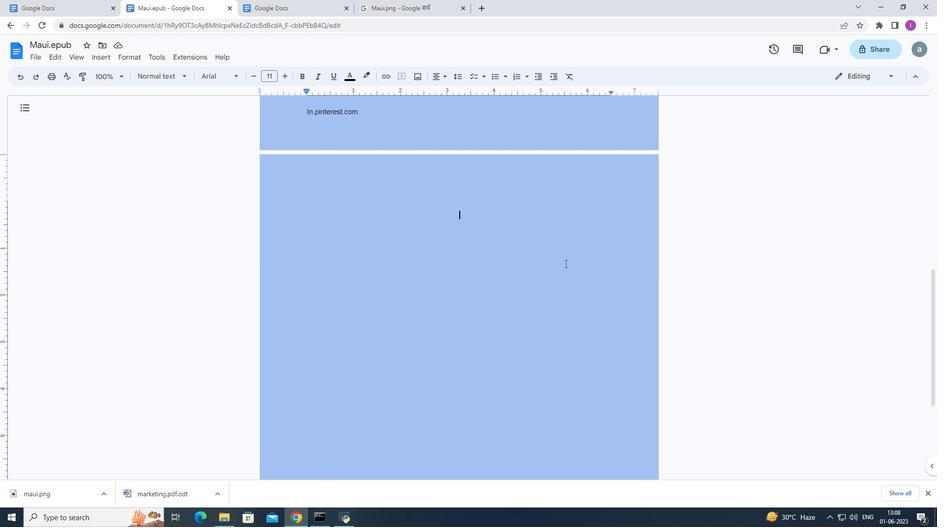
Action: Mouse scrolled (565, 264) with delta (0, 0)
Screenshot: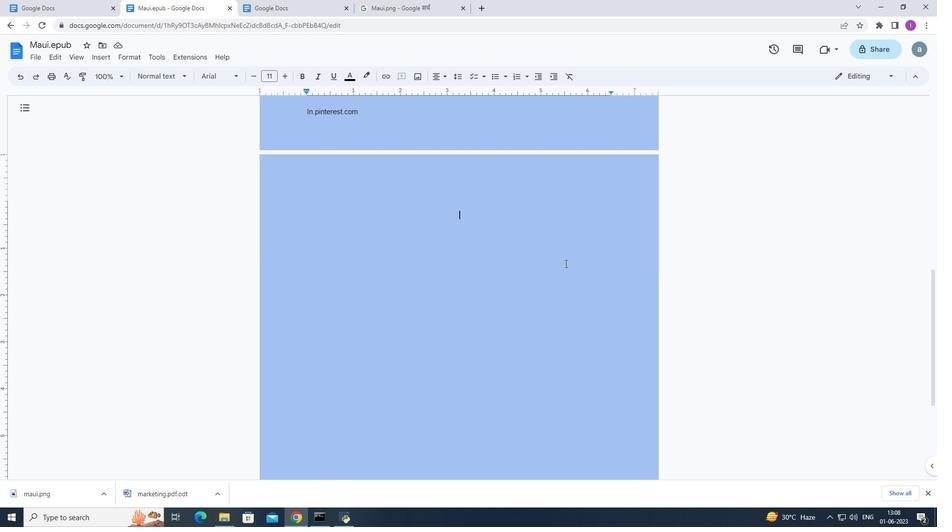 
Action: Mouse scrolled (565, 264) with delta (0, 0)
Screenshot: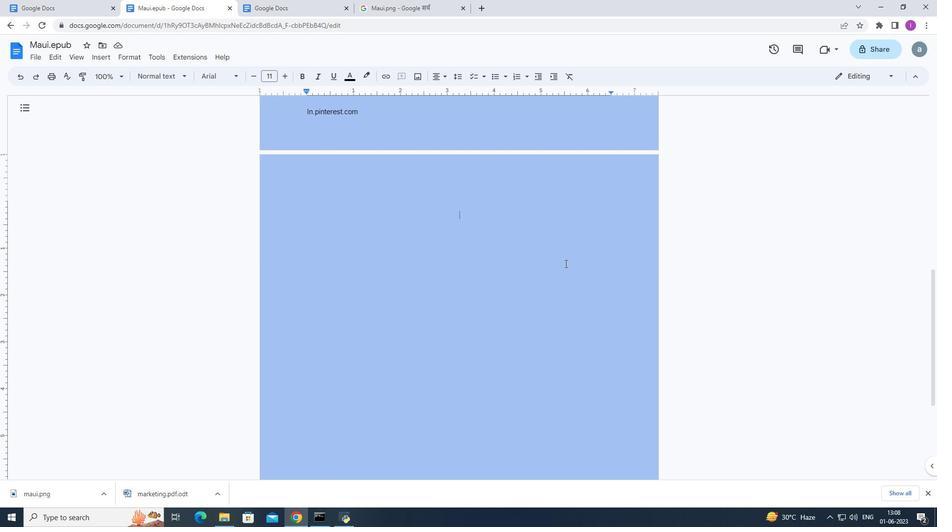 
Action: Mouse scrolled (565, 264) with delta (0, 0)
Screenshot: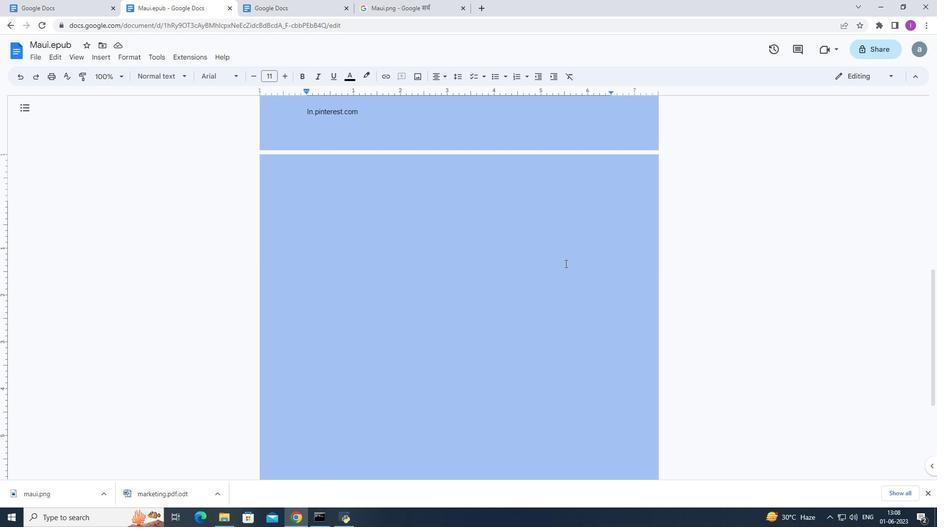 
Action: Mouse moved to (162, 55)
Screenshot: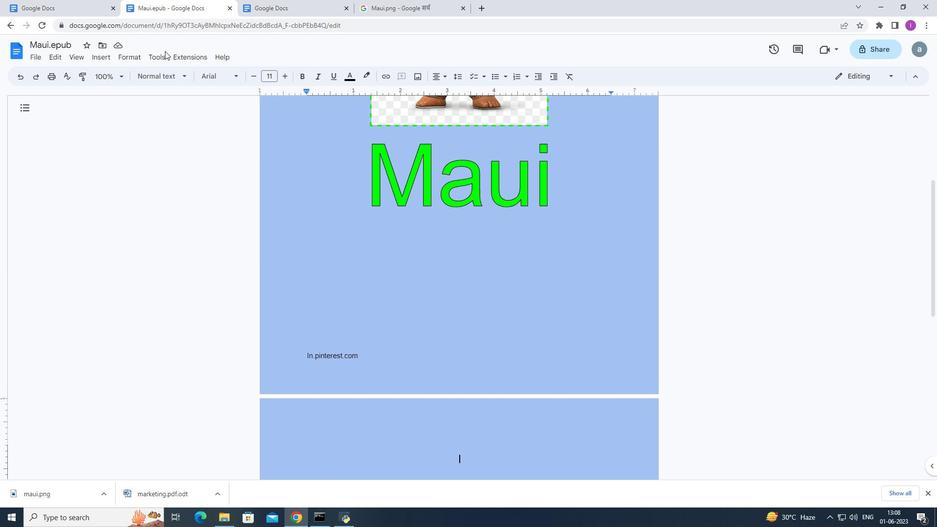 
Action: Mouse pressed left at (162, 55)
Screenshot: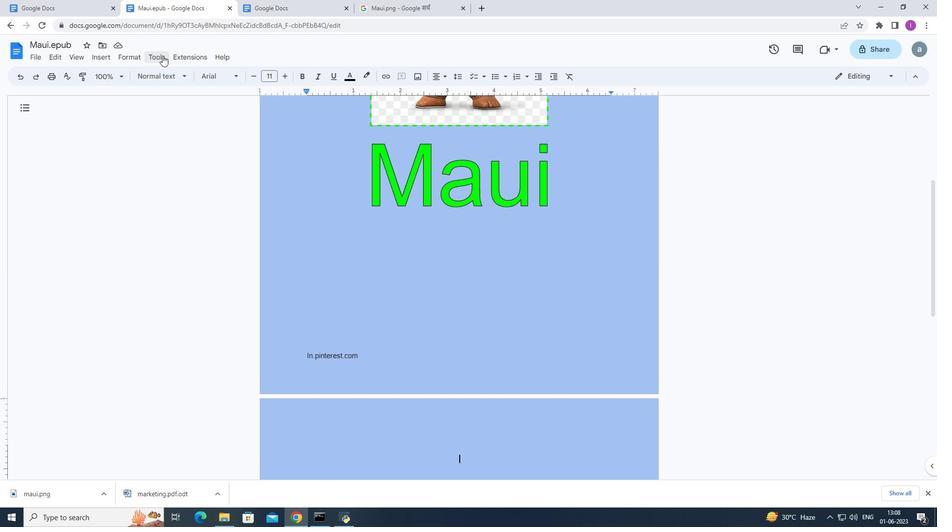 
Action: Mouse moved to (204, 156)
Screenshot: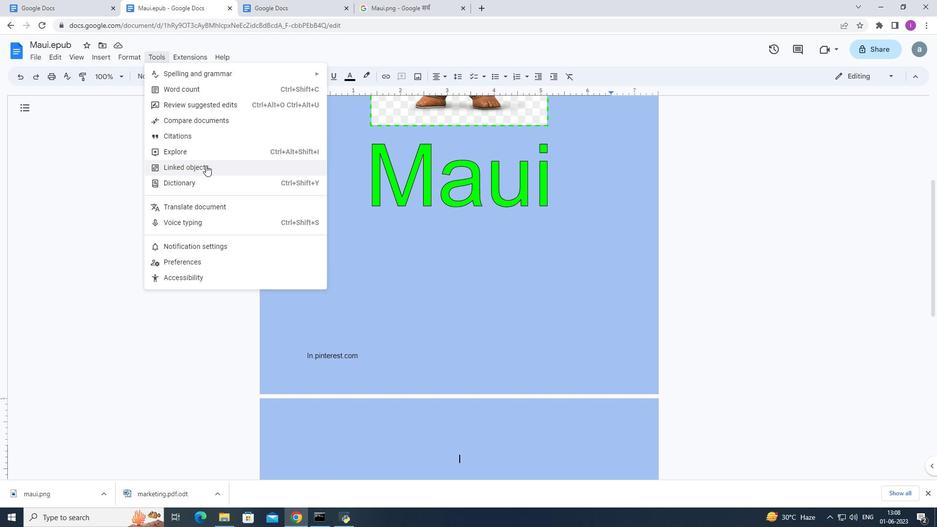 
Action: Mouse pressed left at (204, 156)
Screenshot: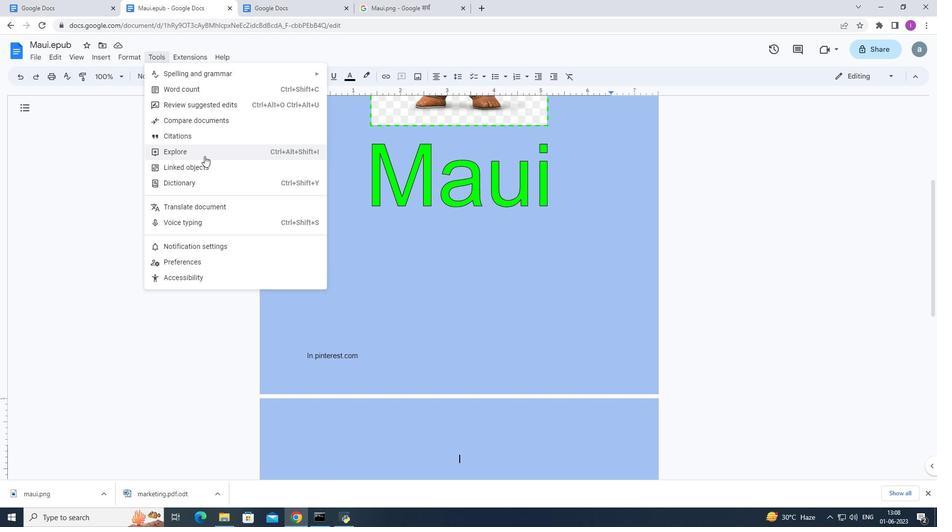 
Action: Mouse moved to (831, 103)
Screenshot: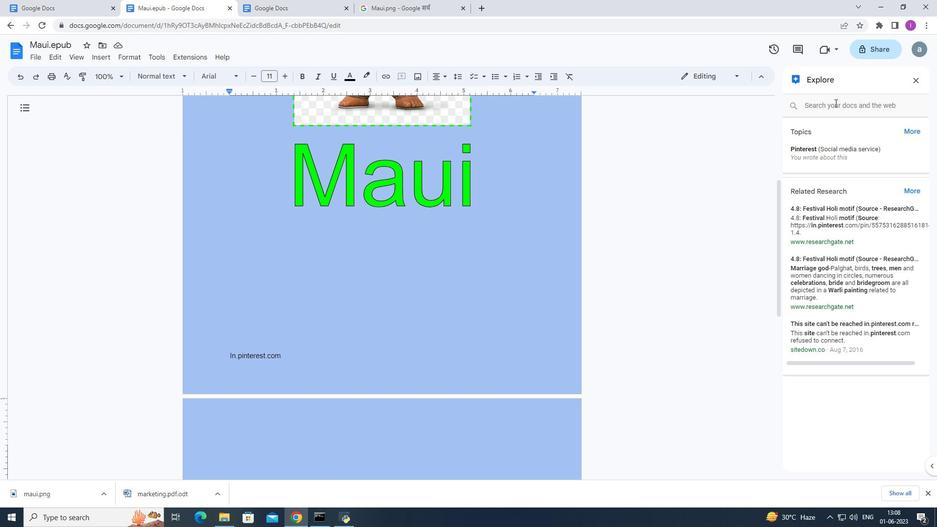 
Action: Mouse pressed left at (831, 103)
Screenshot: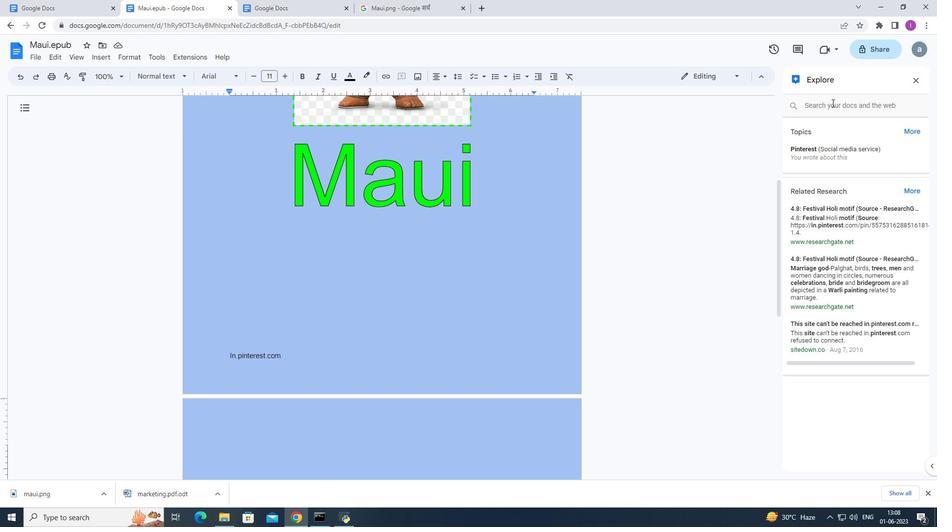 
Action: Key pressed maui
Screenshot: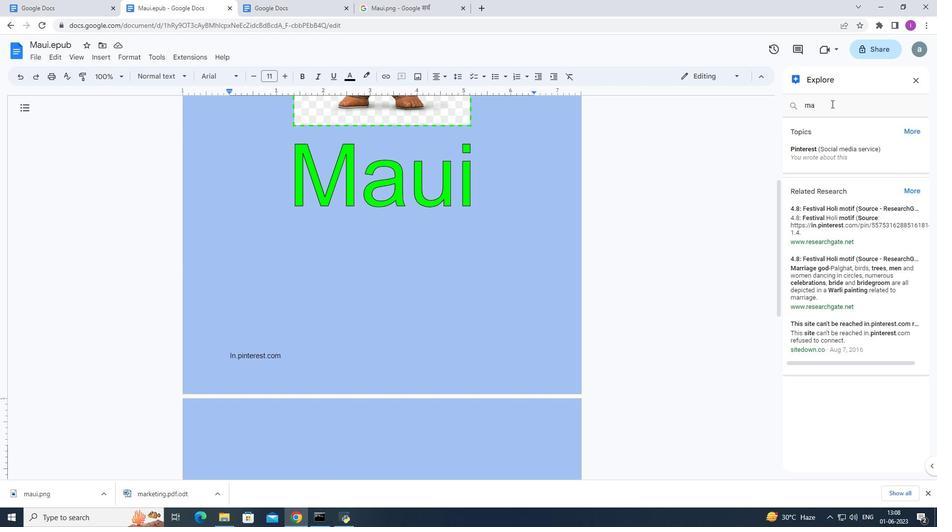 
Action: Mouse moved to (839, 114)
Screenshot: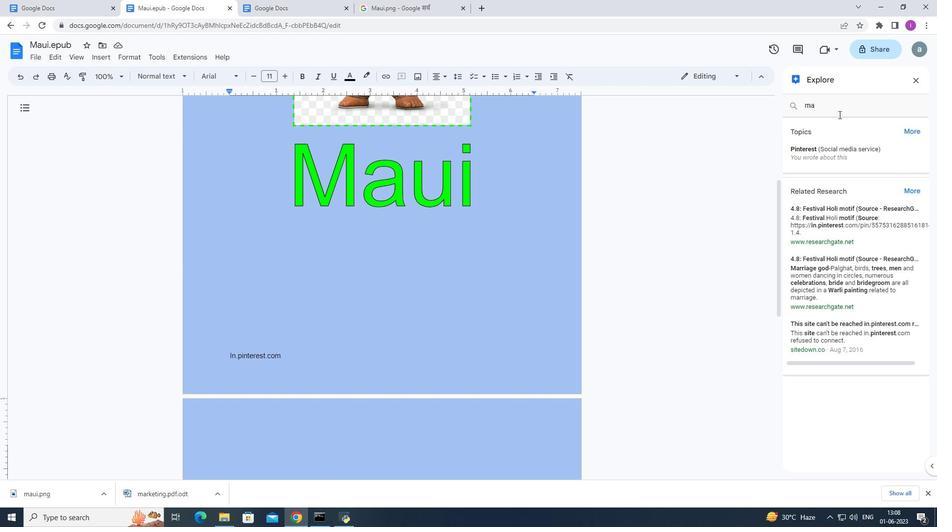 
Action: Key pressed u
Screenshot: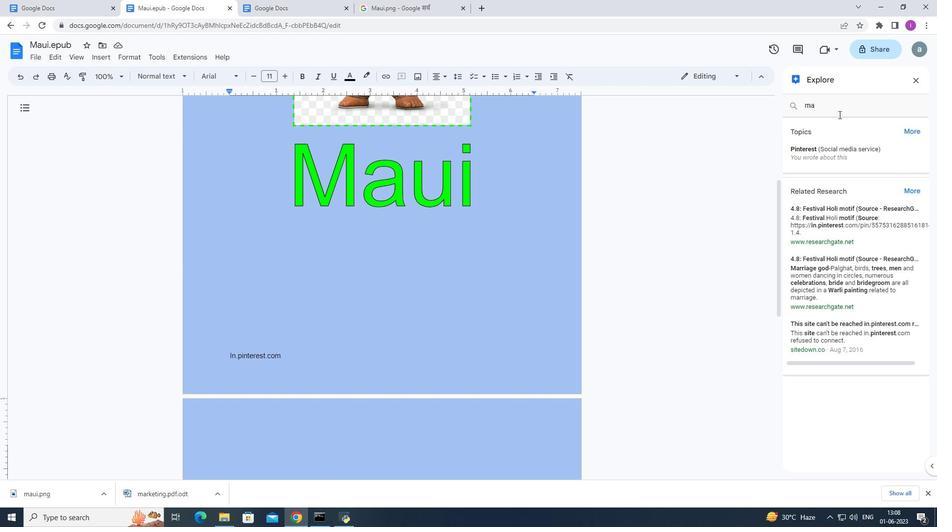 
Action: Mouse moved to (823, 103)
Screenshot: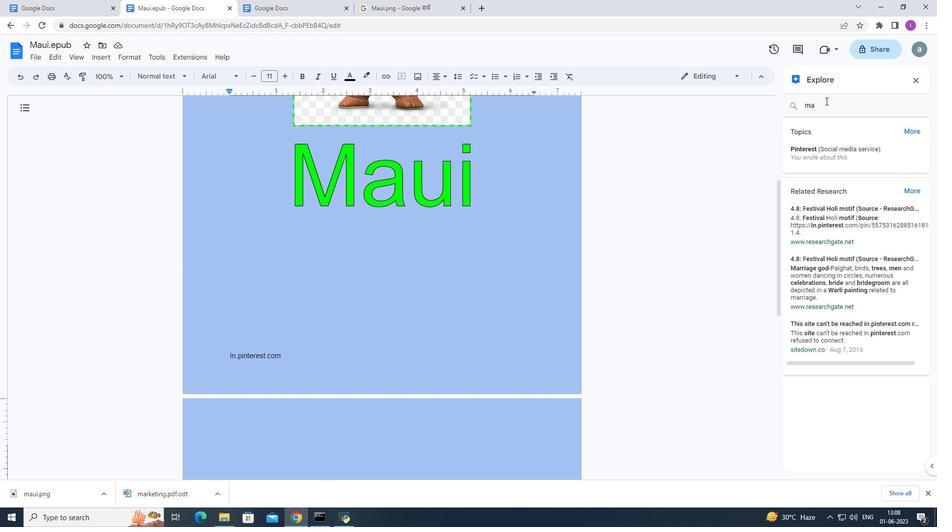 
Action: Mouse pressed left at (823, 103)
Screenshot: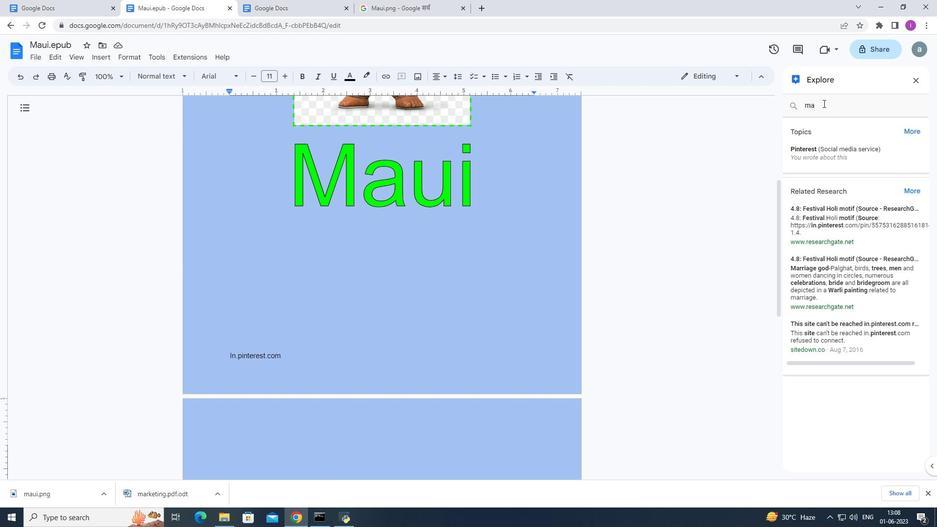 
Action: Mouse moved to (819, 110)
Screenshot: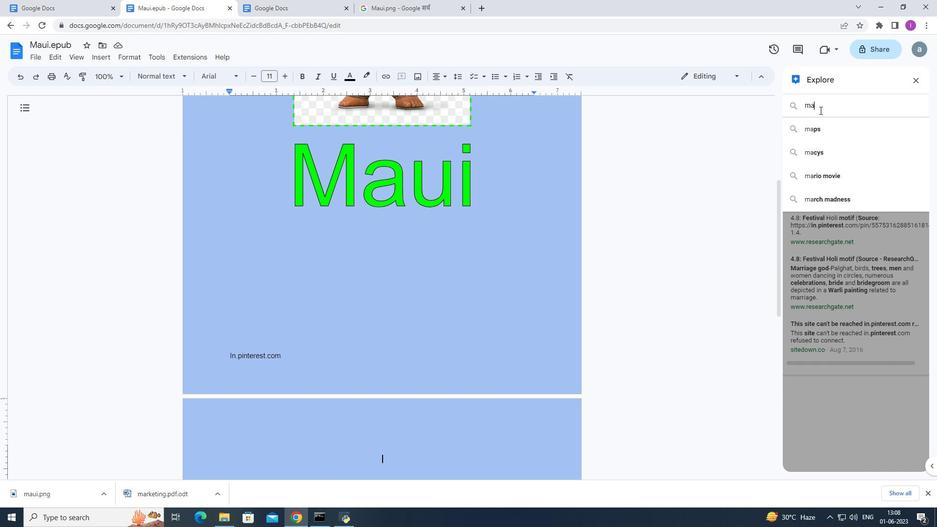 
Action: Key pressed ui
Screenshot: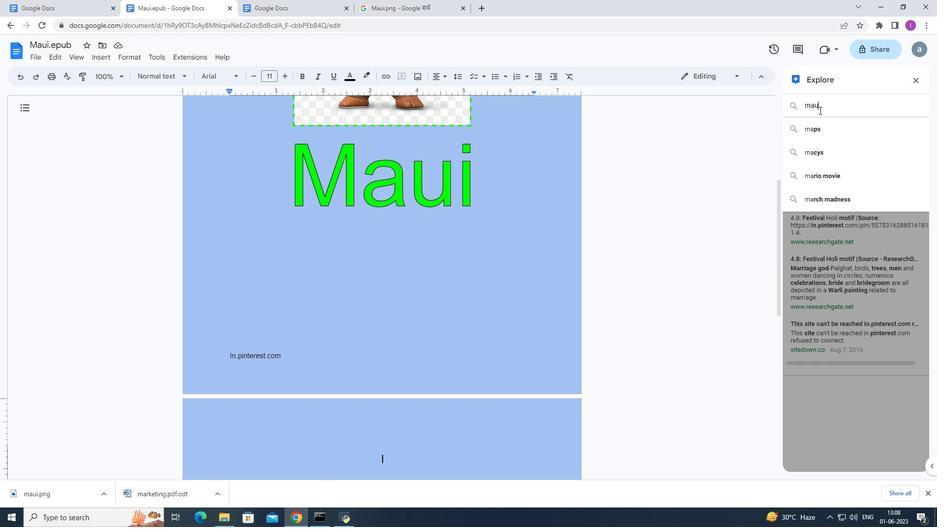 
Action: Mouse moved to (836, 109)
Screenshot: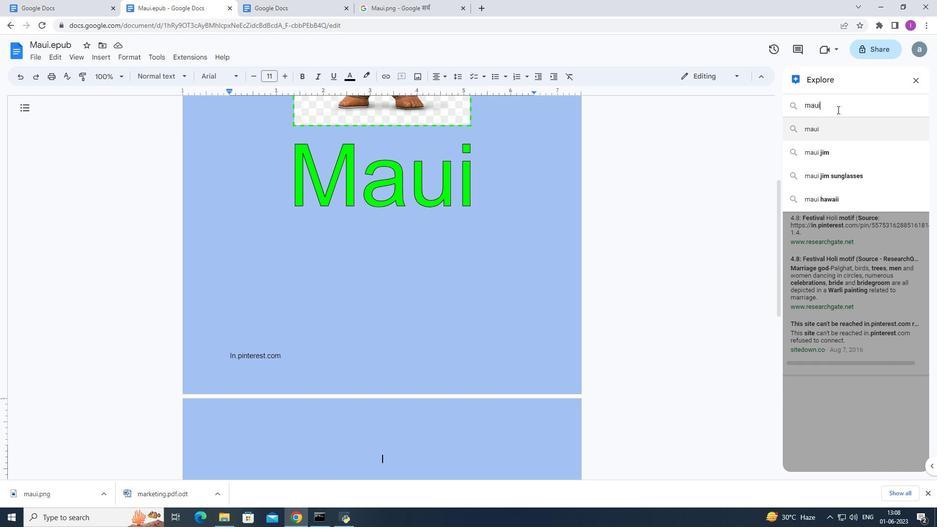 
Action: Mouse pressed left at (836, 109)
Screenshot: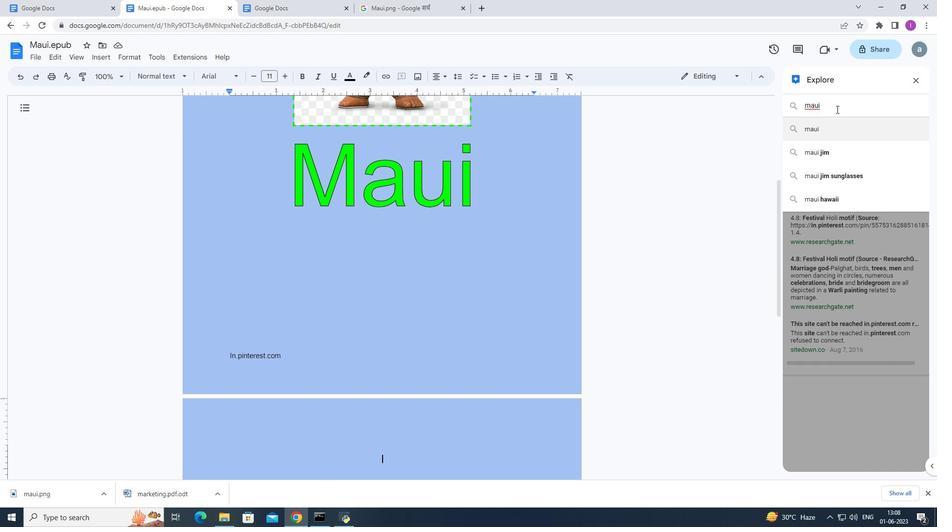 
Action: Mouse moved to (832, 109)
Screenshot: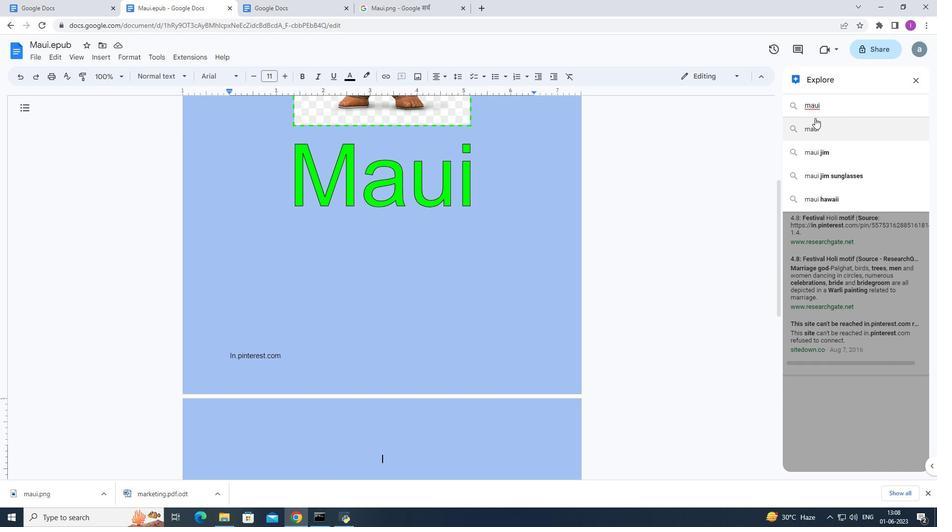 
Action: Mouse pressed left at (832, 109)
Screenshot: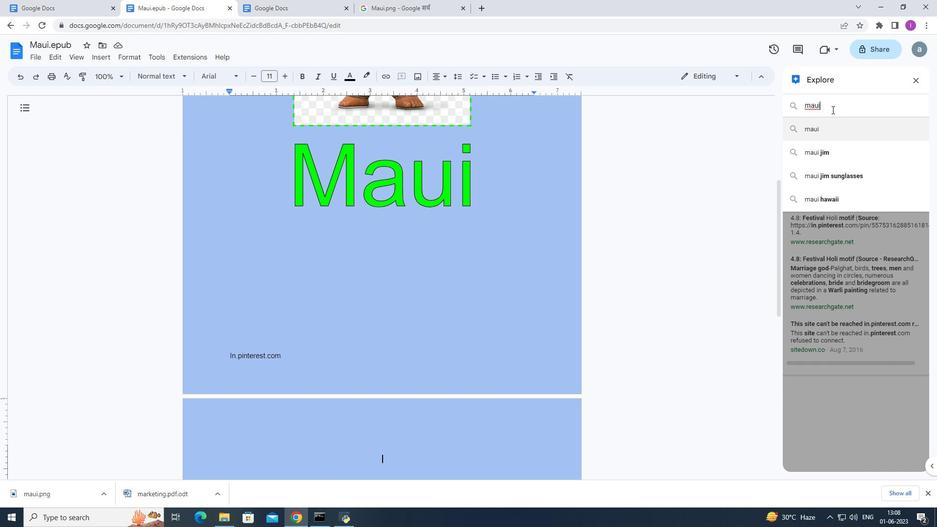 
Action: Mouse moved to (814, 132)
Screenshot: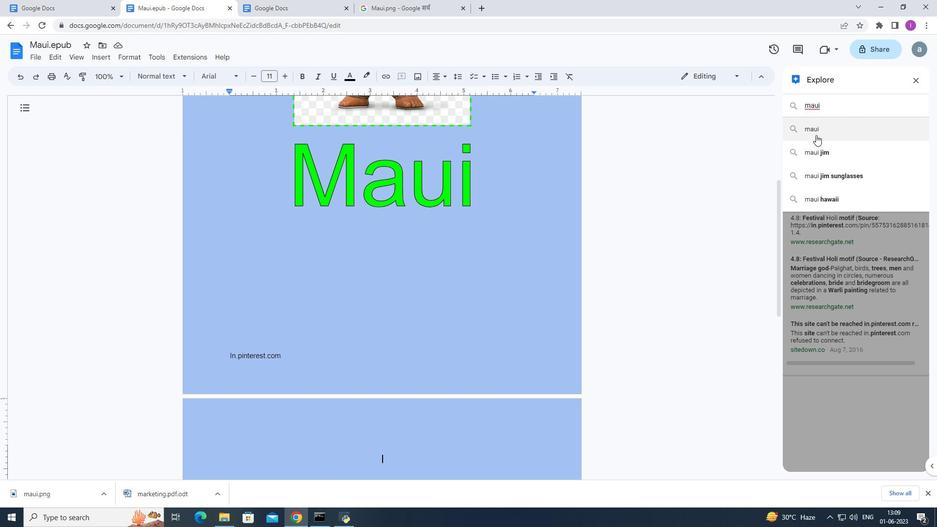 
Action: Mouse pressed left at (814, 132)
Screenshot: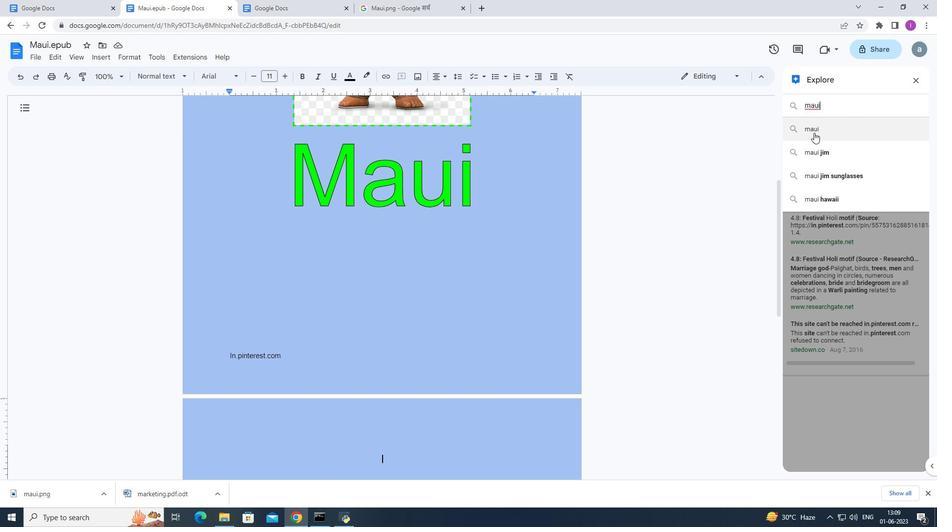 
Action: Mouse moved to (832, 105)
Screenshot: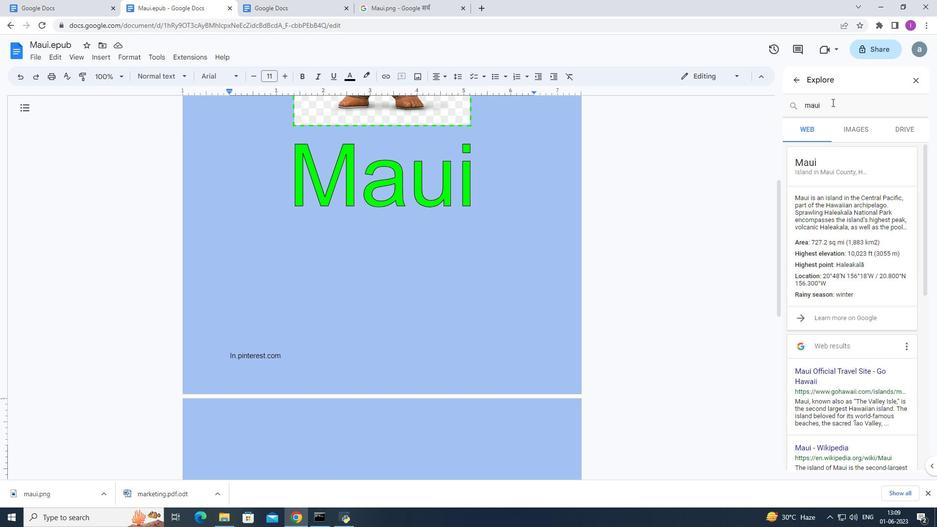 
Action: Mouse pressed left at (832, 105)
Screenshot: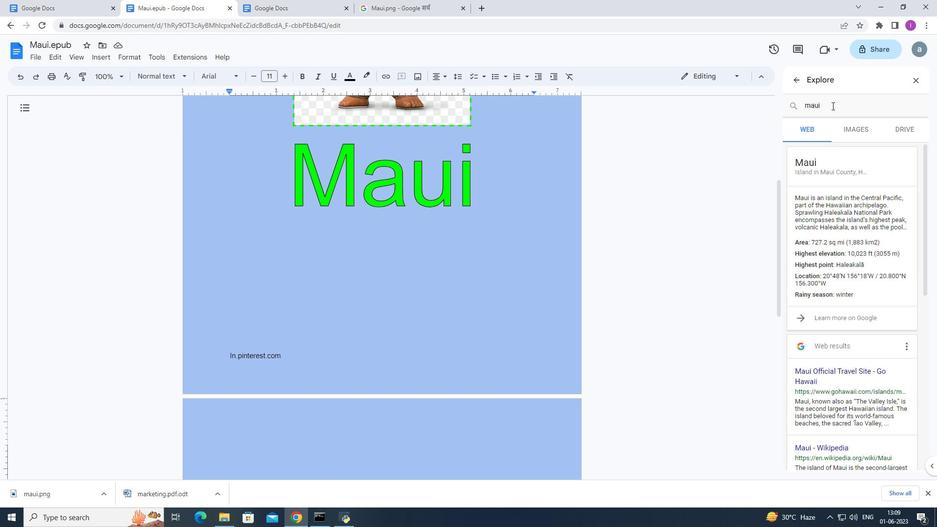 
Action: Mouse moved to (832, 106)
Screenshot: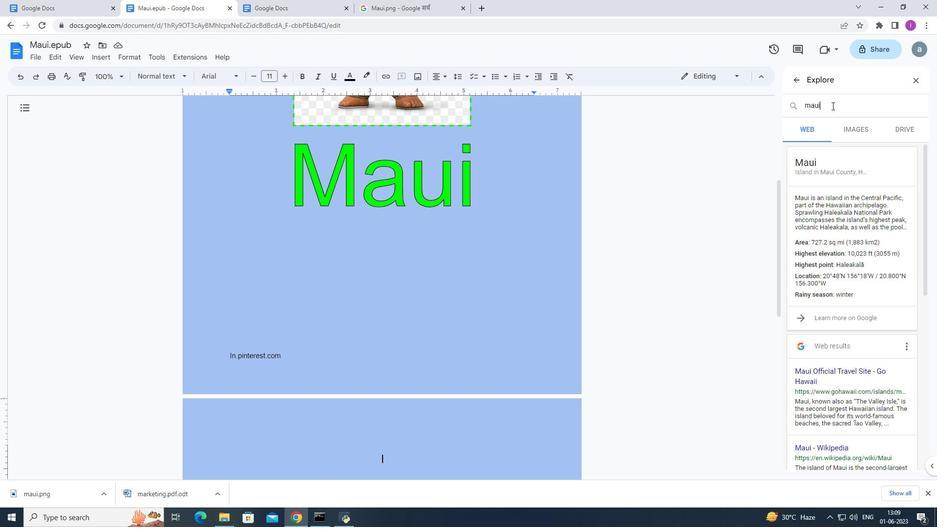 
Action: Key pressed <Key.space>cartoon<Key.space>character
Screenshot: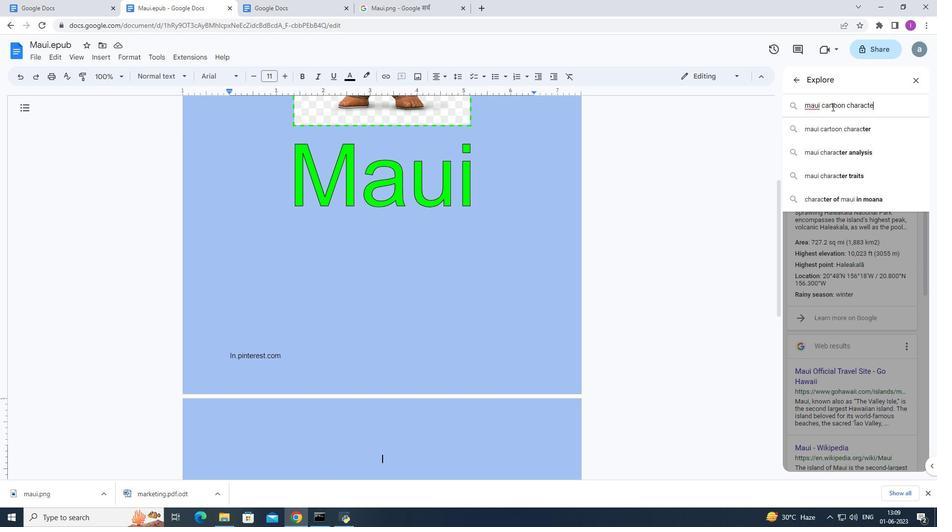 
Action: Mouse moved to (830, 127)
Screenshot: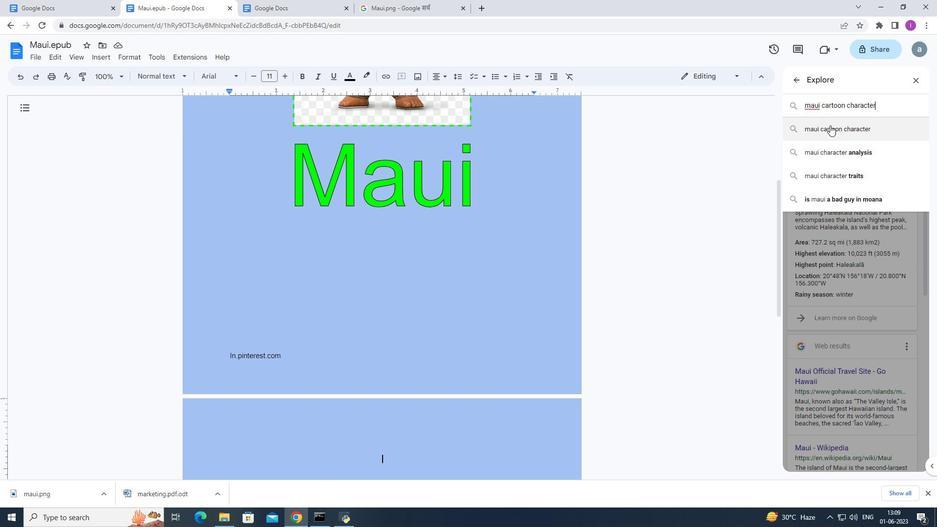 
Action: Mouse pressed left at (830, 127)
Screenshot: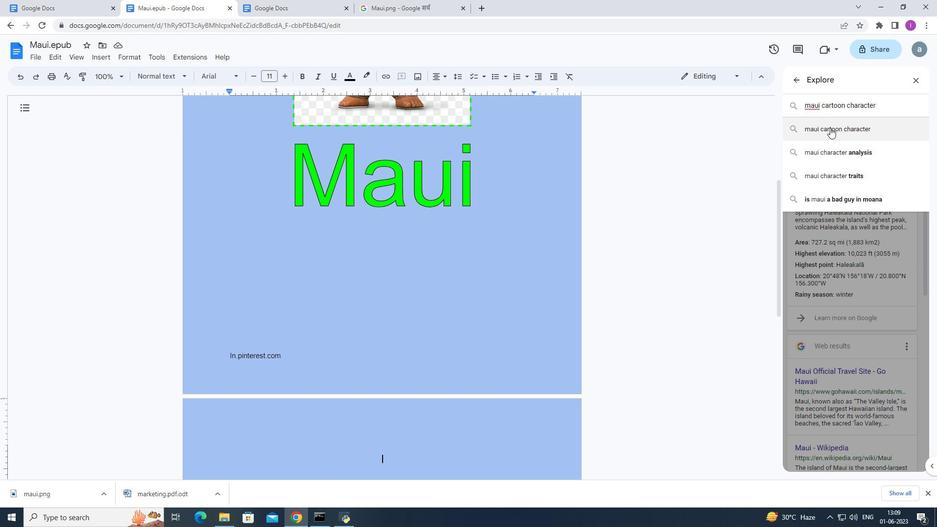 
Action: Mouse moved to (822, 182)
Screenshot: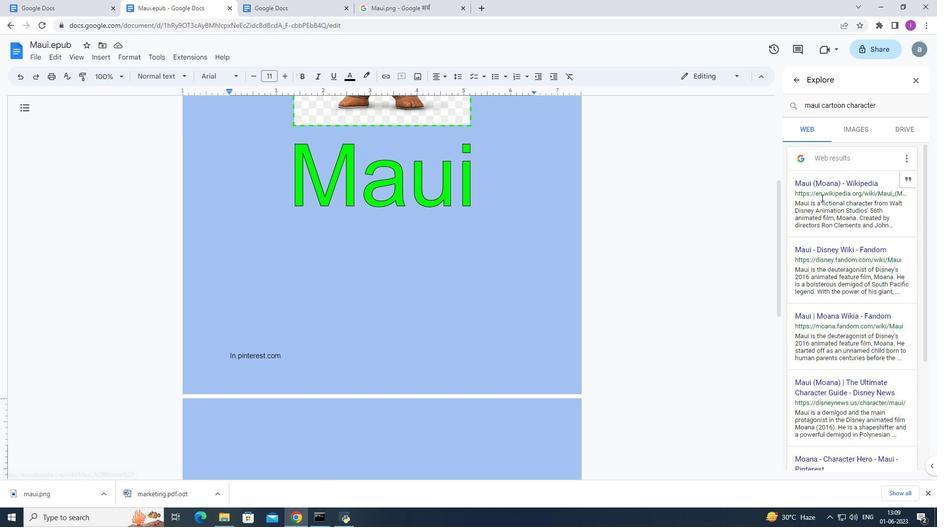 
Action: Mouse pressed left at (822, 182)
Screenshot: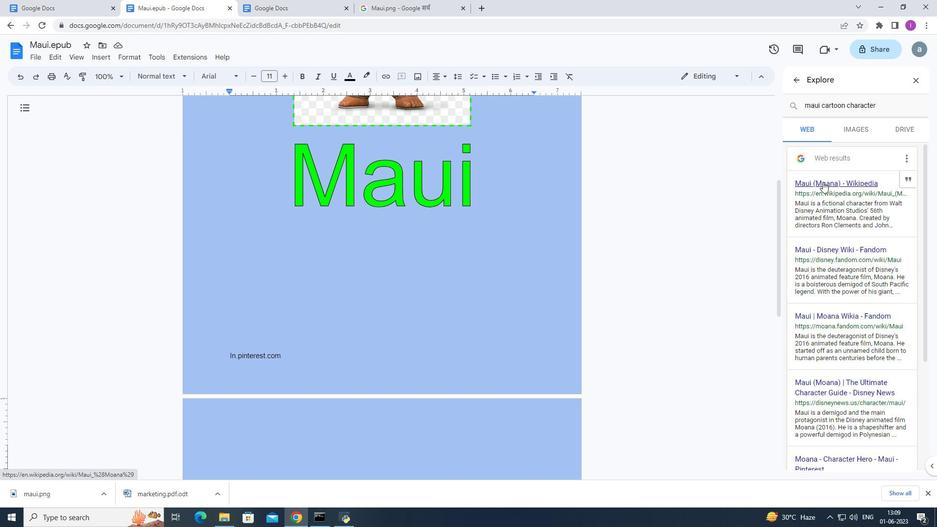 
Action: Mouse pressed left at (822, 182)
Screenshot: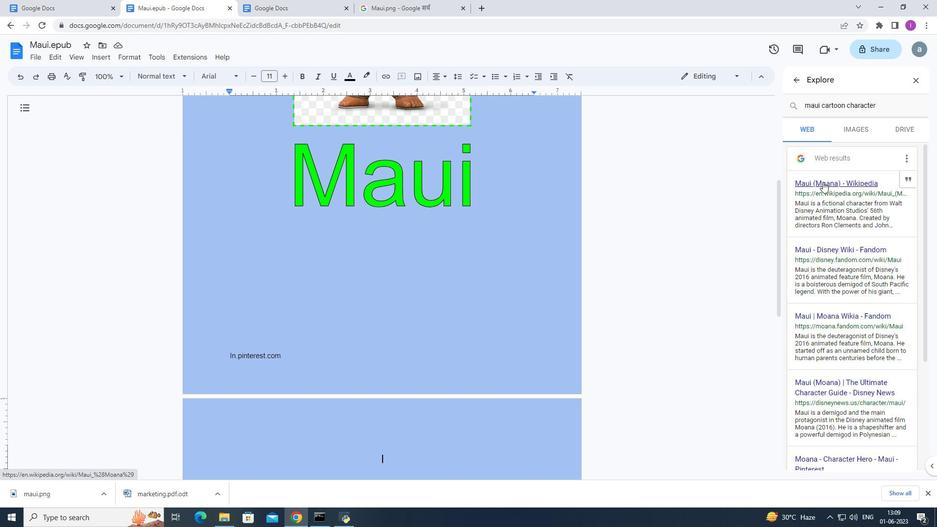 
Action: Mouse moved to (235, 187)
Screenshot: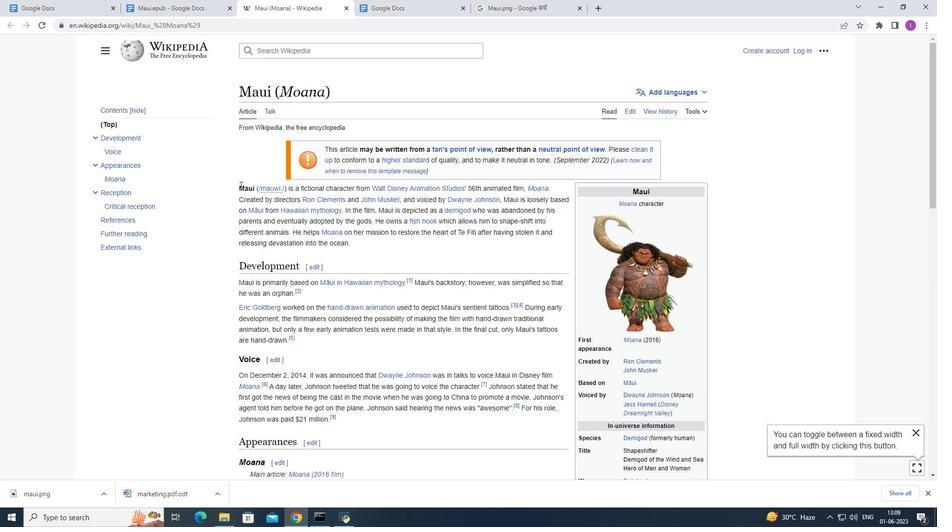
Action: Mouse pressed left at (235, 187)
Screenshot: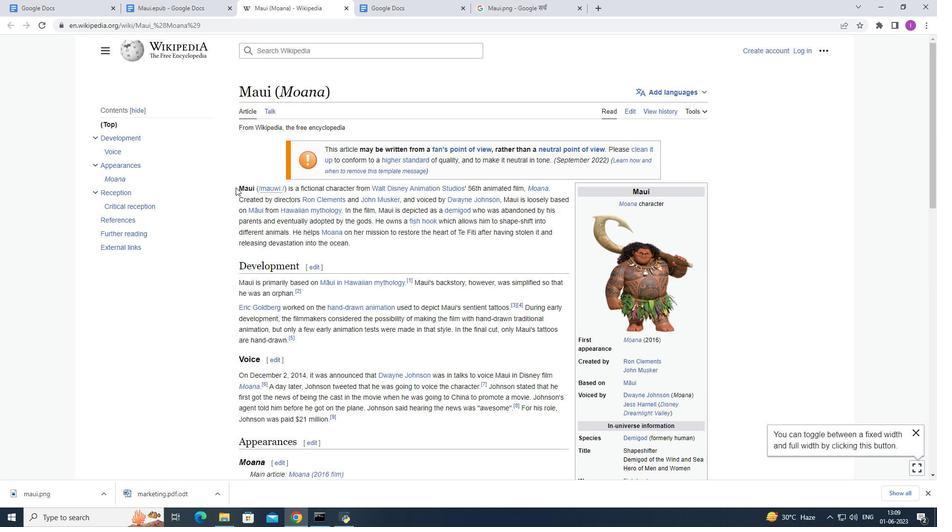 
Action: Mouse moved to (361, 244)
Screenshot: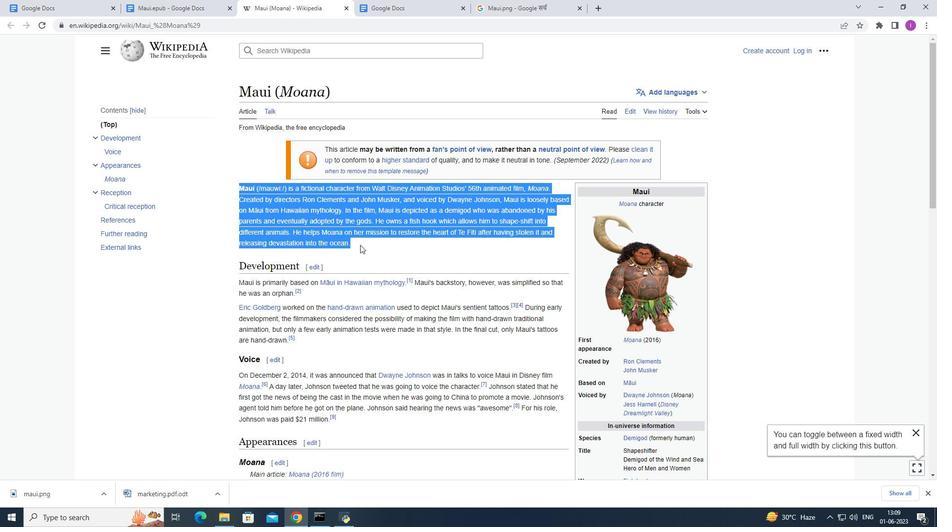 
Action: Key pressed ctrl+C
Screenshot: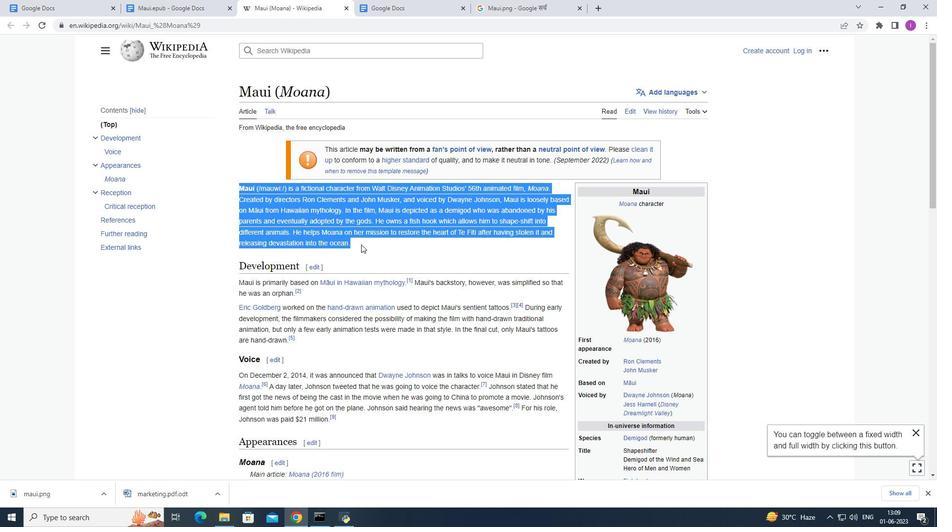 
Action: Mouse moved to (188, 9)
Screenshot: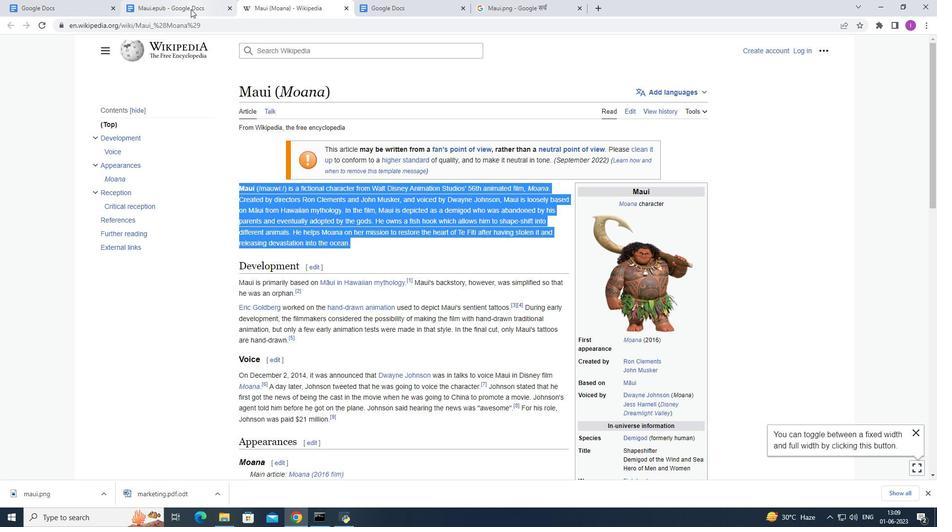 
Action: Mouse pressed left at (188, 9)
Screenshot: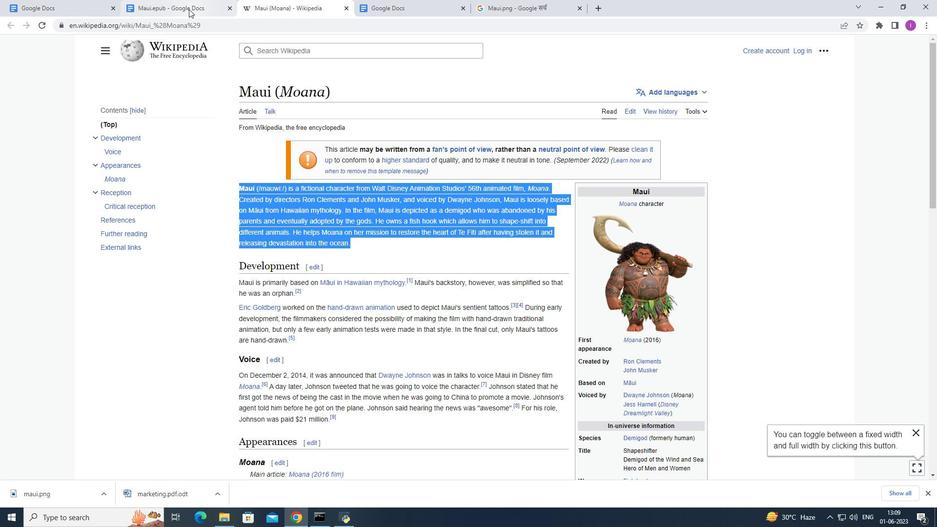 
Action: Mouse moved to (335, 437)
Screenshot: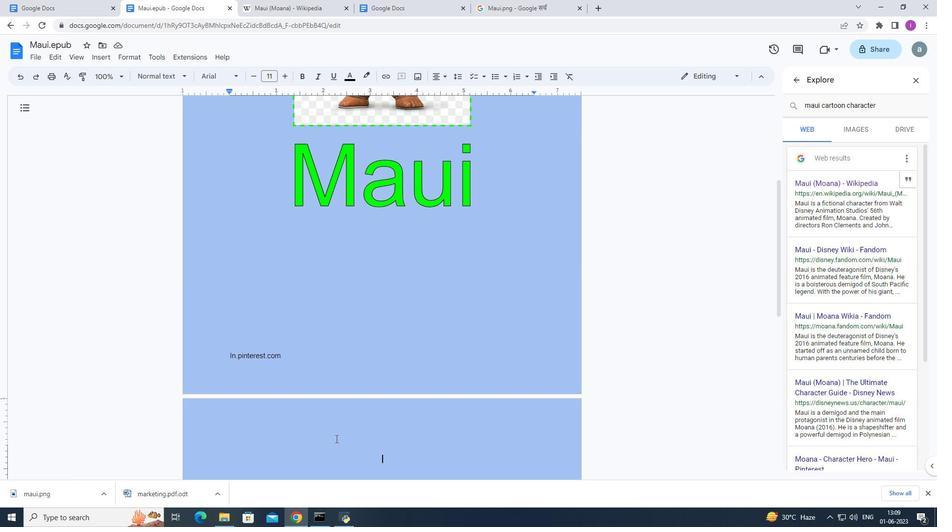 
Action: Mouse scrolled (335, 437) with delta (0, 0)
Screenshot: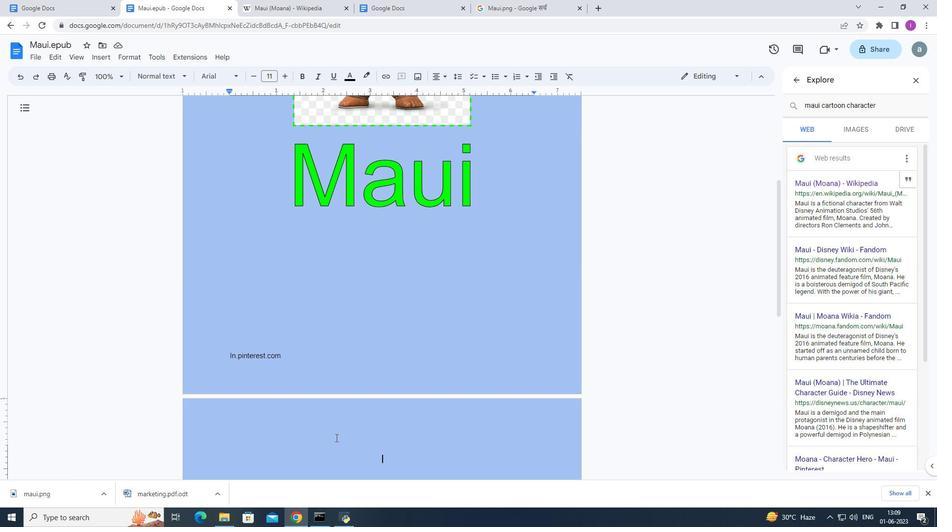 
Action: Mouse scrolled (335, 437) with delta (0, 0)
Screenshot: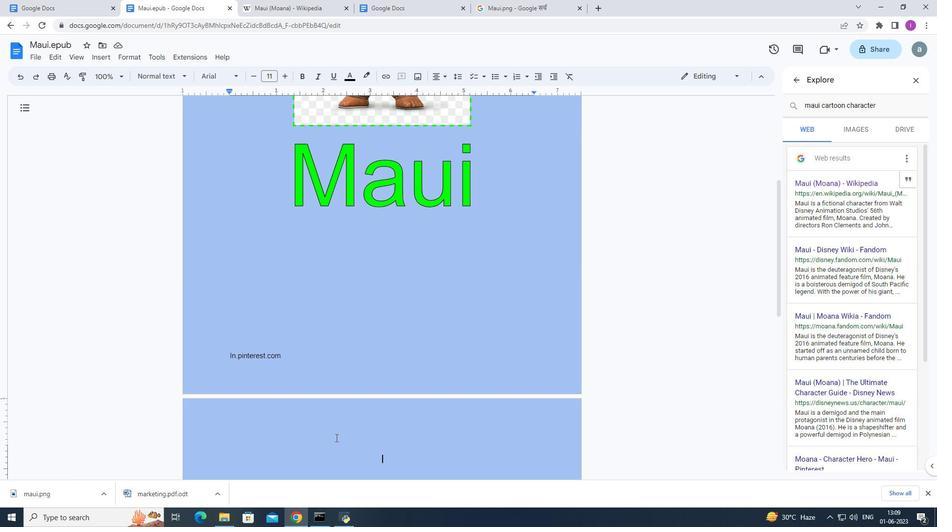 
Action: Mouse moved to (336, 433)
Screenshot: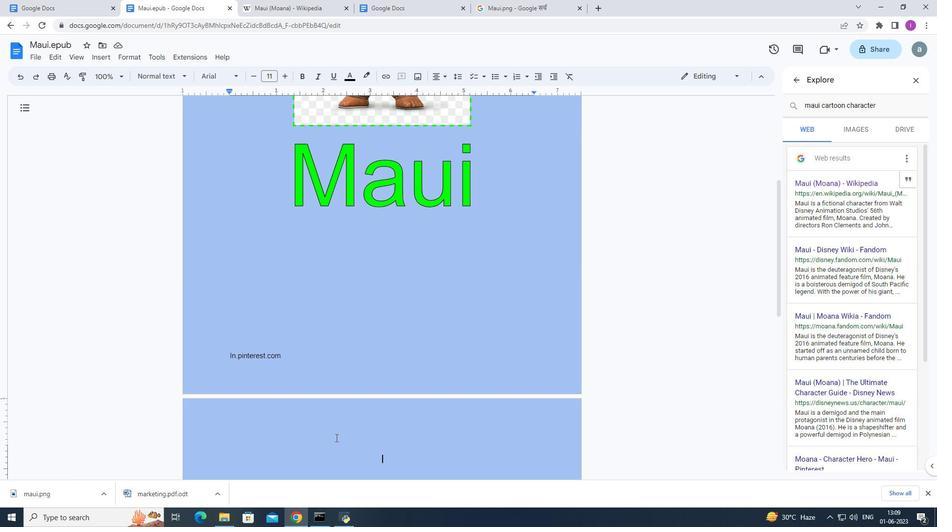 
Action: Mouse scrolled (335, 433) with delta (0, 0)
Screenshot: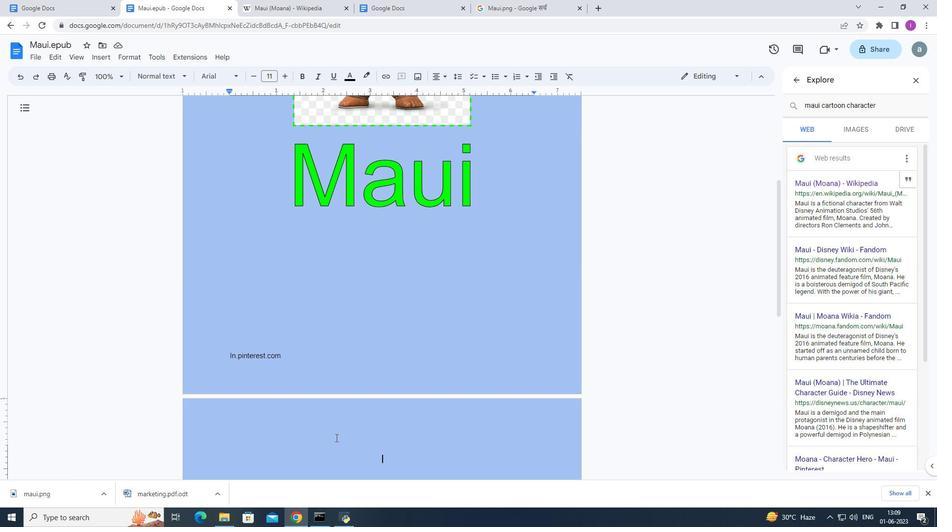 
Action: Mouse moved to (336, 428)
Screenshot: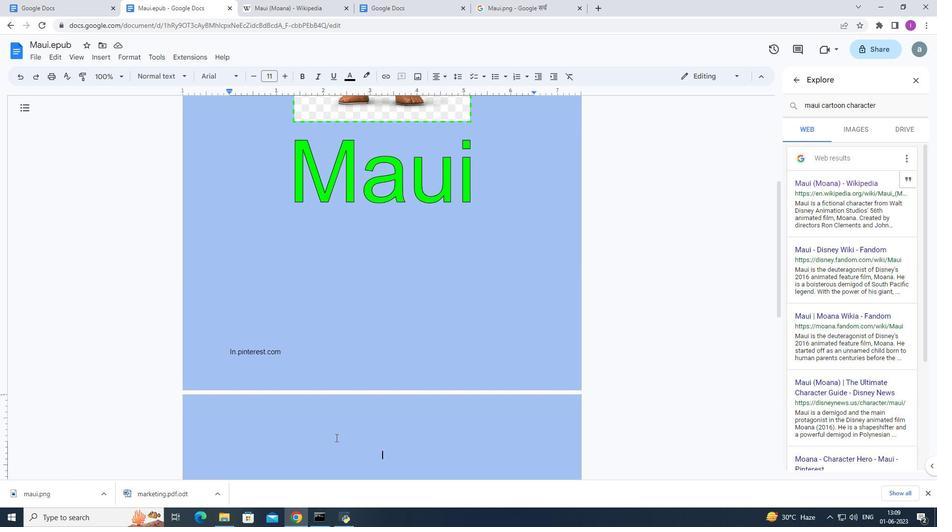 
Action: Mouse scrolled (336, 429) with delta (0, 0)
Screenshot: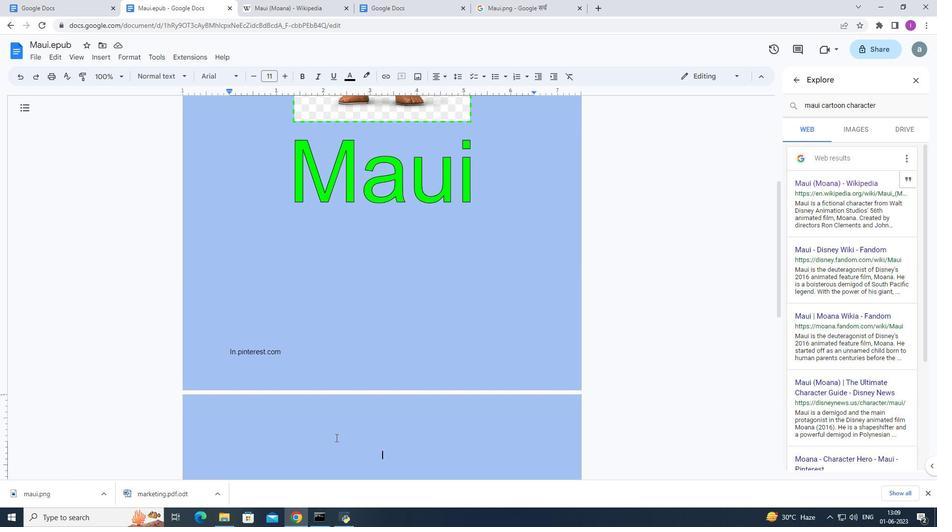 
Action: Mouse moved to (236, 237)
Screenshot: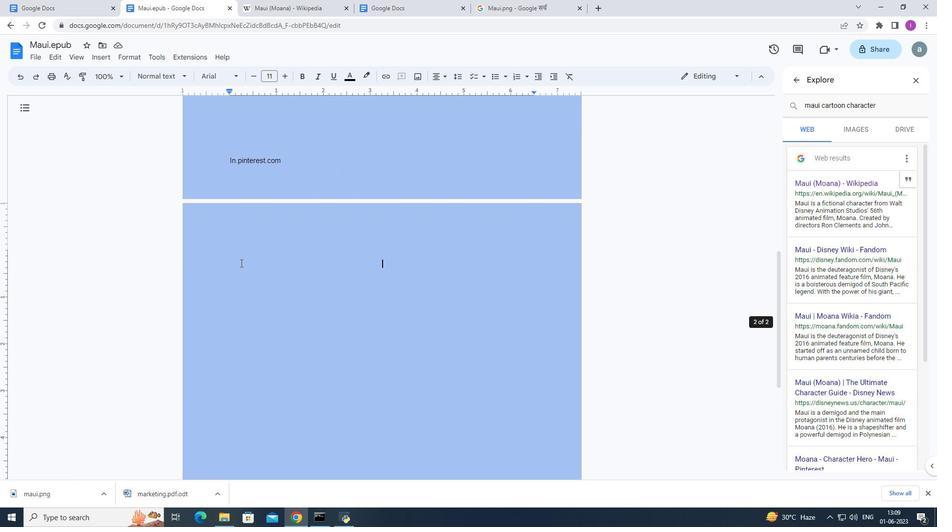 
Action: Mouse pressed left at (236, 237)
Screenshot: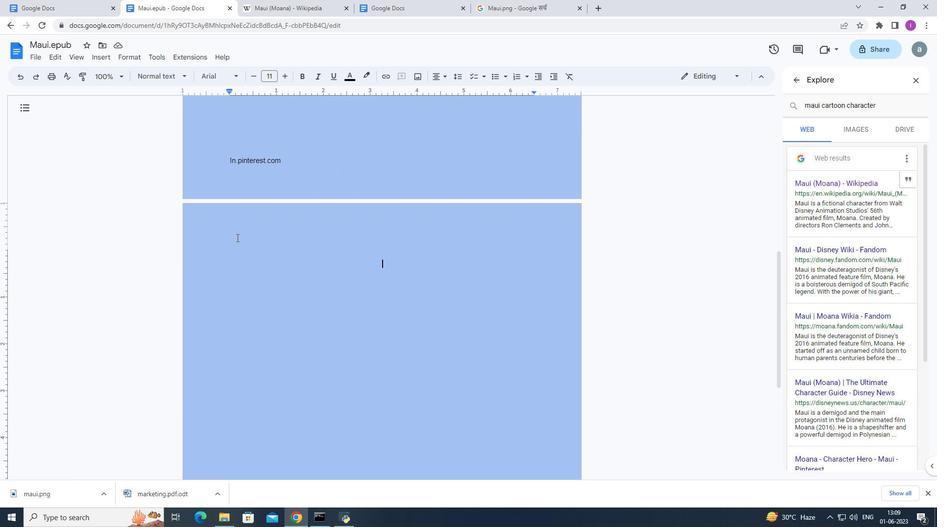 
Action: Mouse moved to (279, 262)
Screenshot: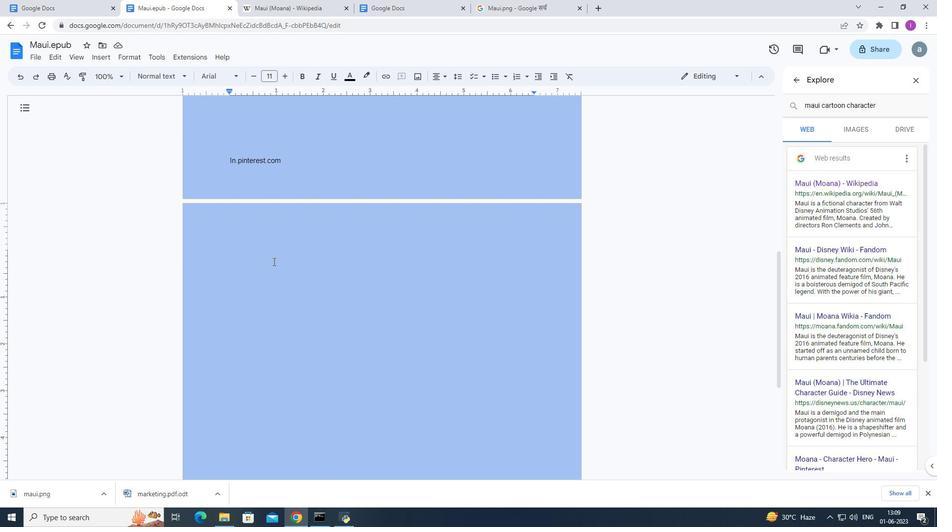 
Action: Mouse scrolled (279, 263) with delta (0, 0)
Screenshot: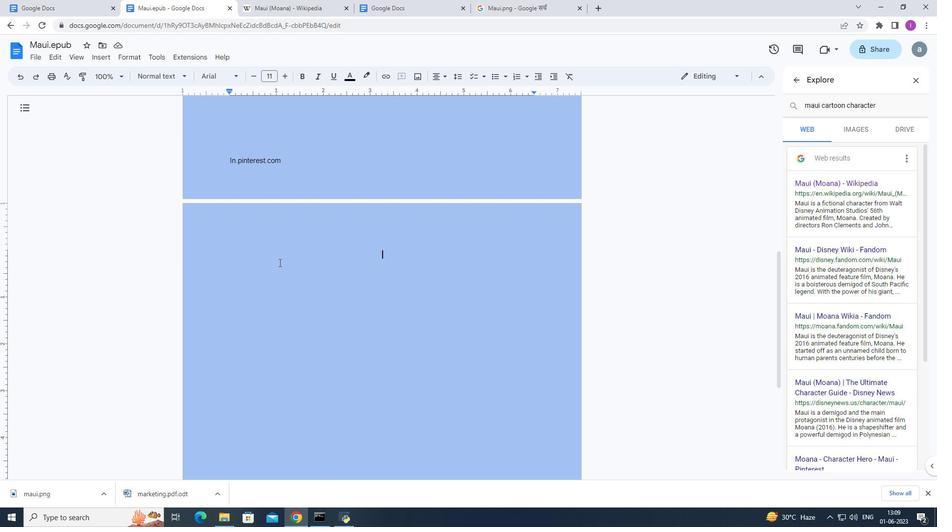 
Action: Mouse scrolled (279, 263) with delta (0, 0)
Screenshot: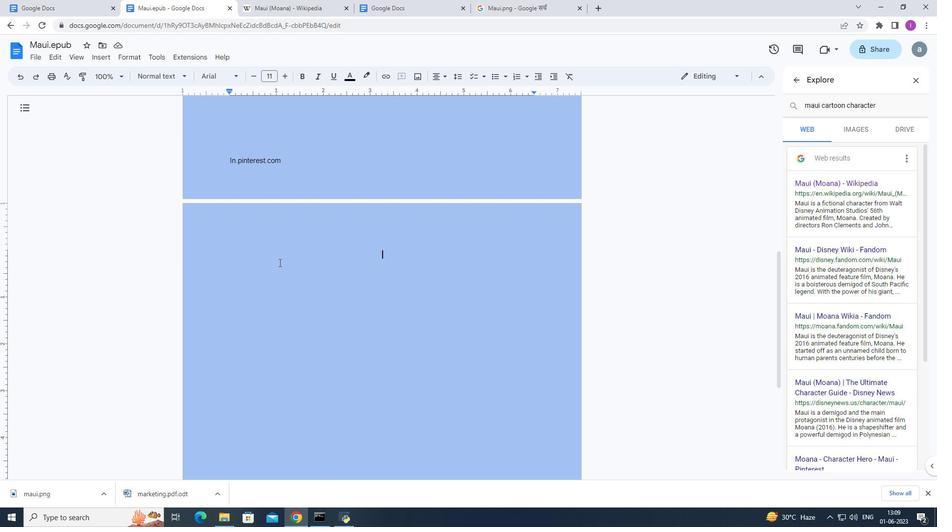 
Action: Mouse scrolled (279, 263) with delta (0, 0)
Screenshot: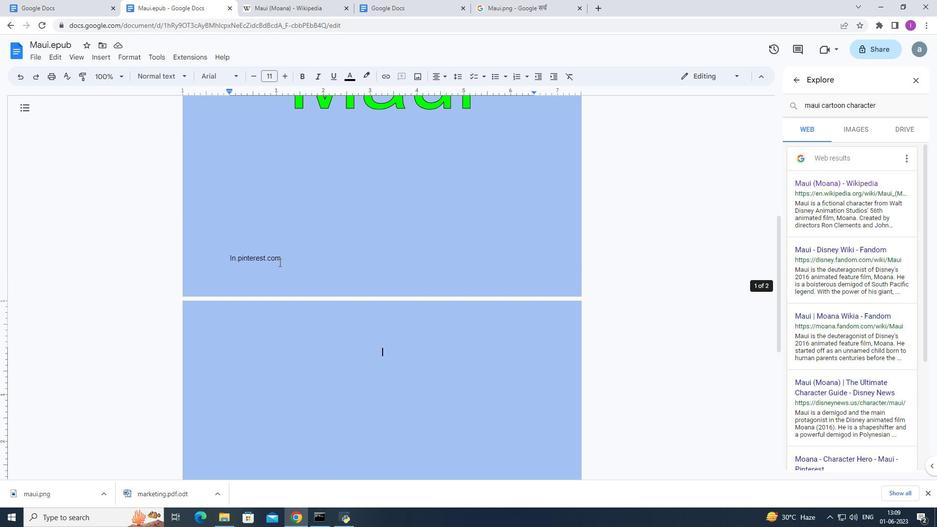 
Action: Mouse scrolled (279, 263) with delta (0, 0)
Screenshot: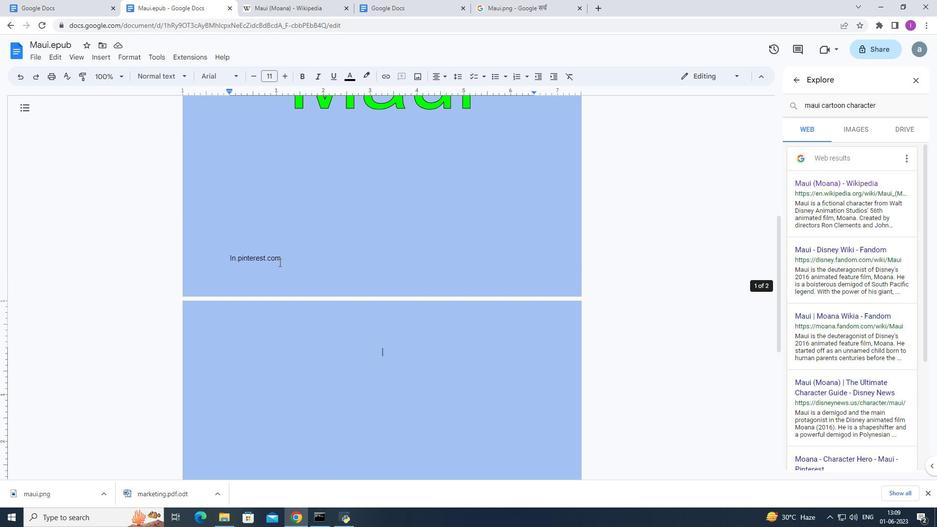 
Action: Mouse moved to (239, 265)
Screenshot: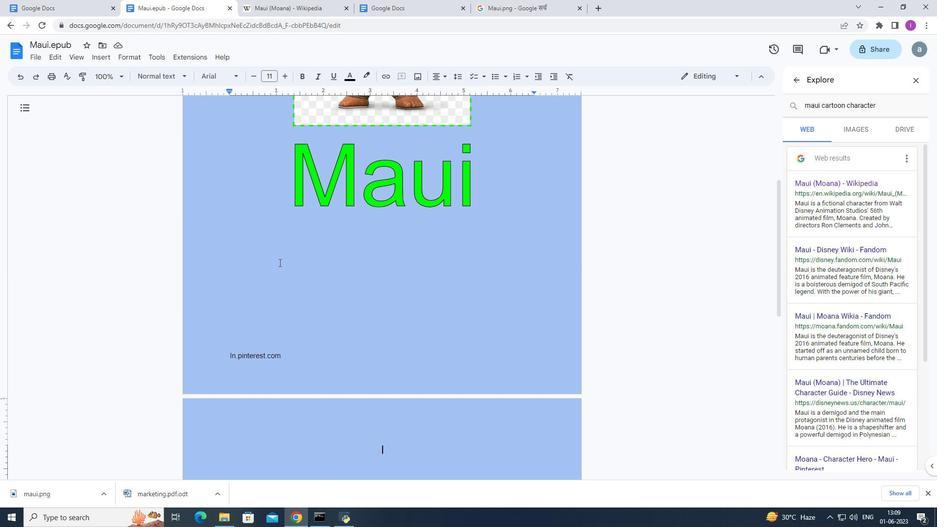 
Action: Mouse pressed left at (239, 265)
Screenshot: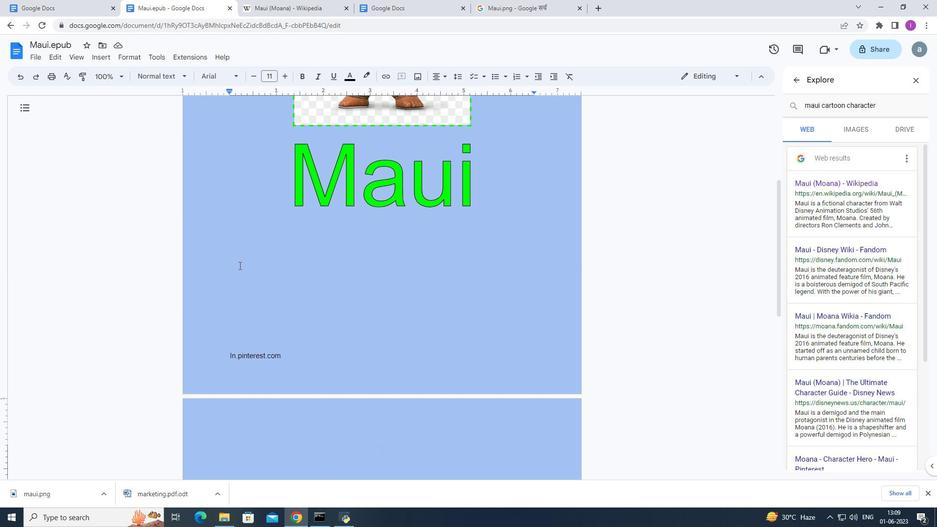 
Action: Mouse moved to (240, 266)
Screenshot: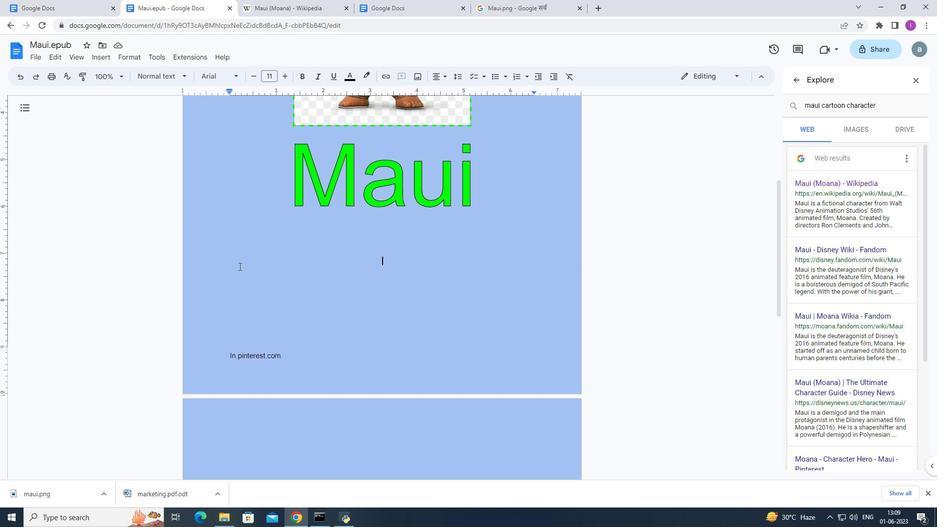 
Action: Key pressed ctrl+V
Screenshot: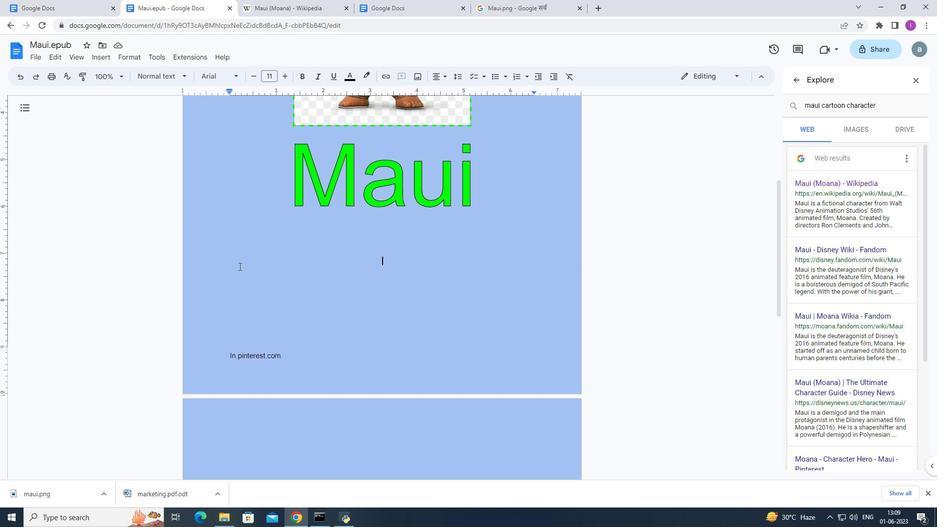 
Action: Mouse moved to (433, 77)
Screenshot: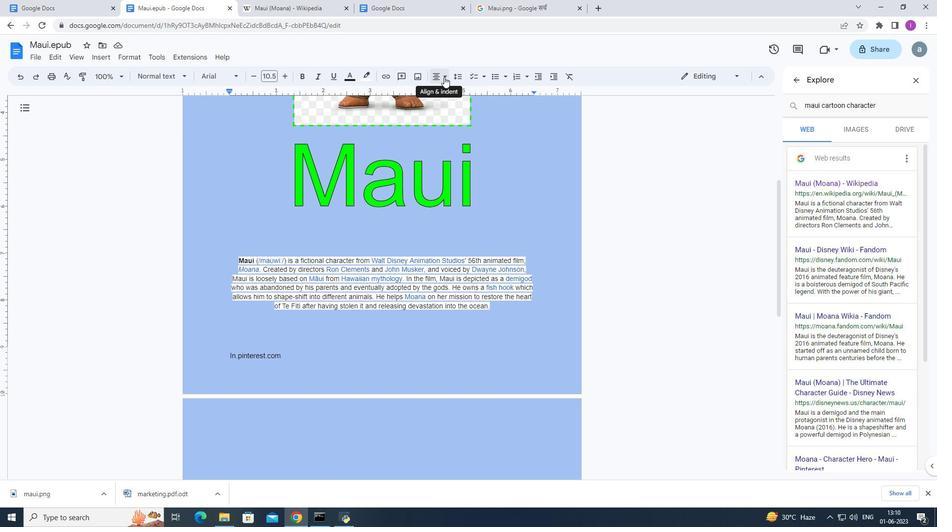 
Action: Mouse pressed left at (433, 77)
Screenshot: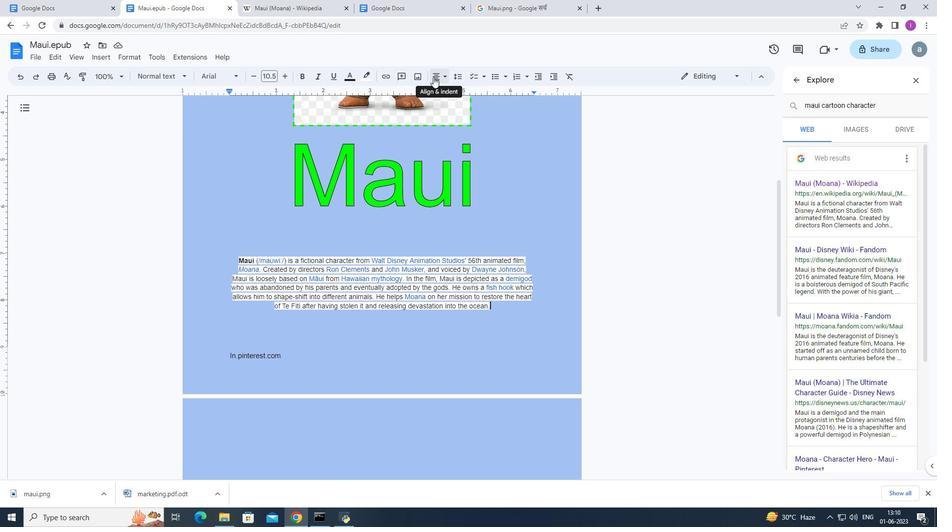 
Action: Mouse moved to (434, 93)
Screenshot: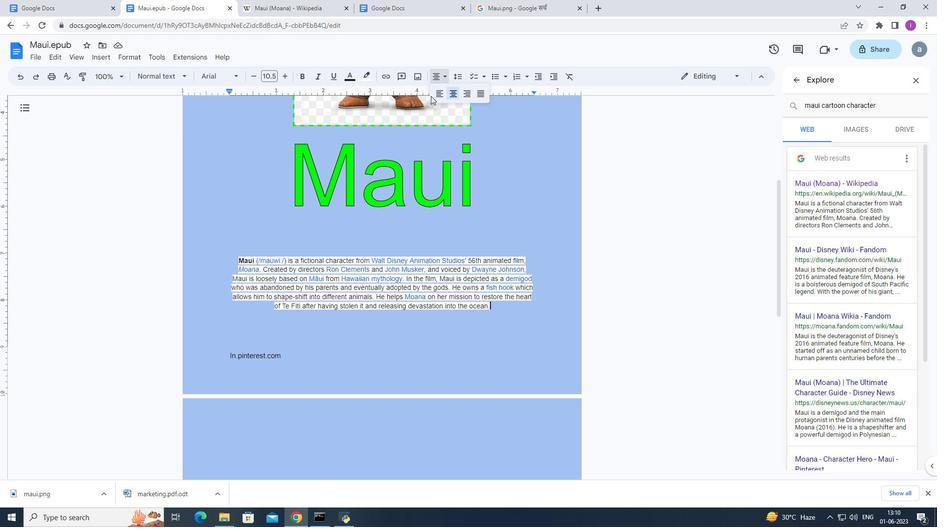 
Action: Mouse pressed left at (434, 93)
Screenshot: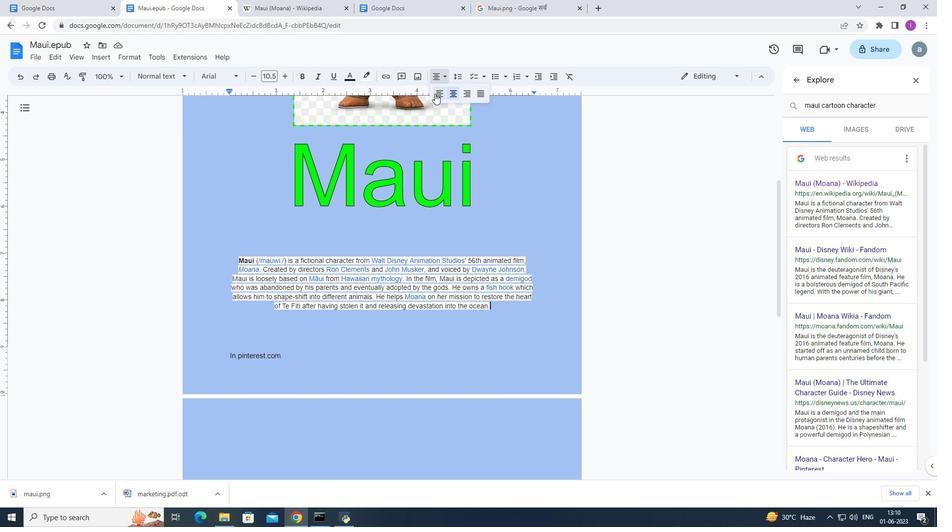 
Action: Mouse moved to (662, 314)
Screenshot: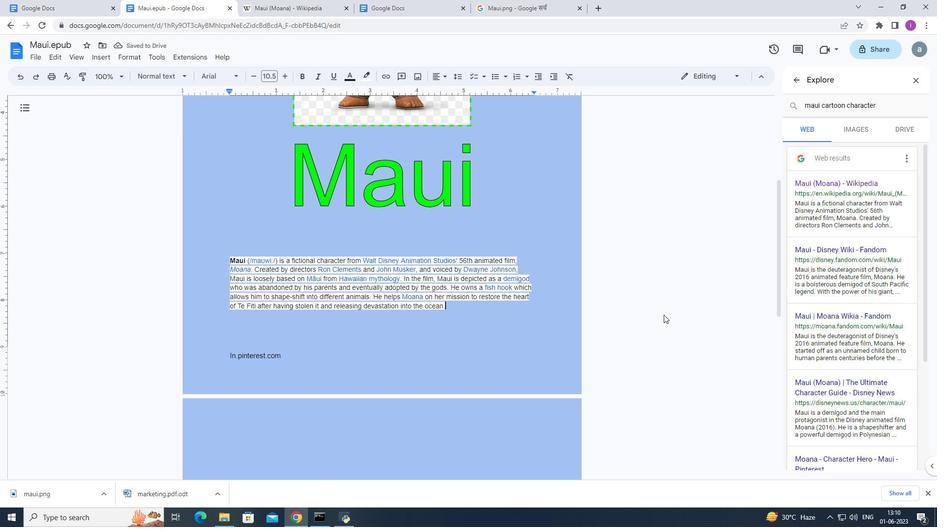 
Action: Mouse pressed left at (662, 314)
Screenshot: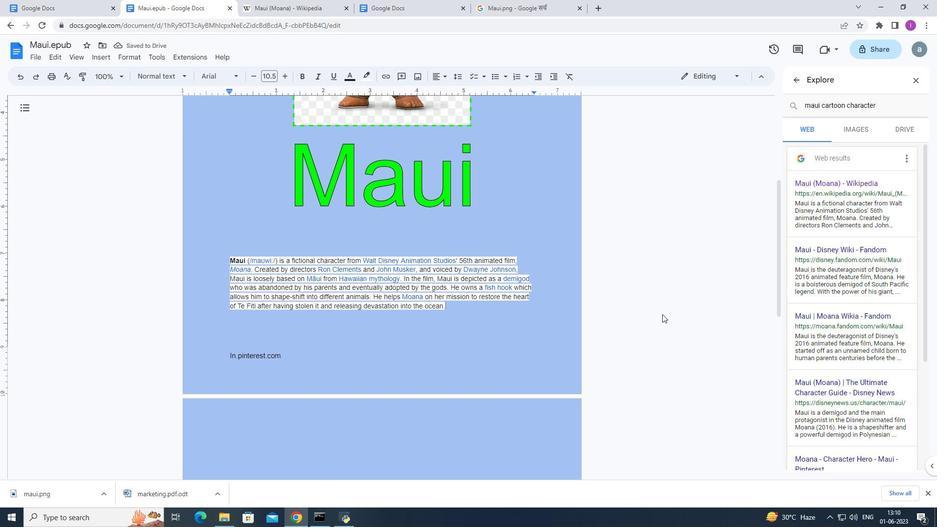 
Action: Mouse moved to (620, 335)
Screenshot: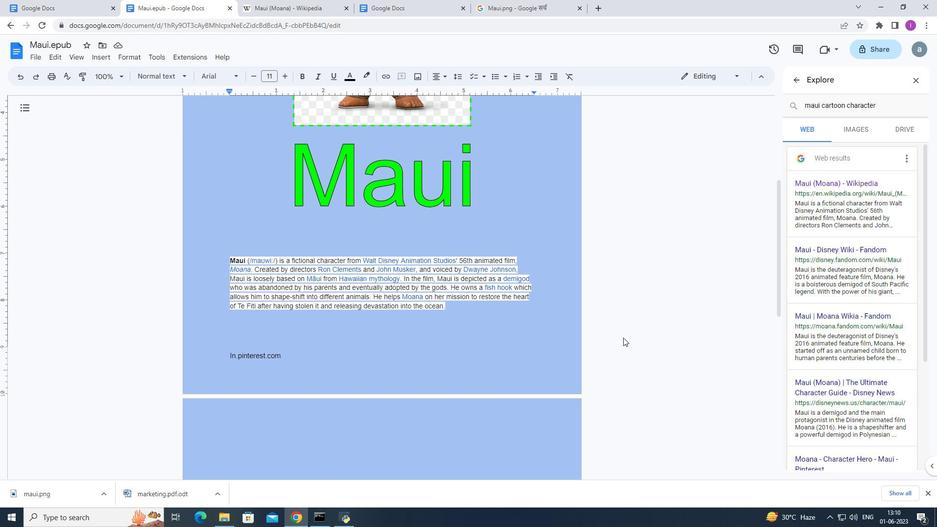 
